 Task: Add the task  Develop a custom inventory management system to the section Agile Achievers in the project AgileAssist and add a Due Date to the respective task as 2023/12/23
Action: Mouse moved to (534, 224)
Screenshot: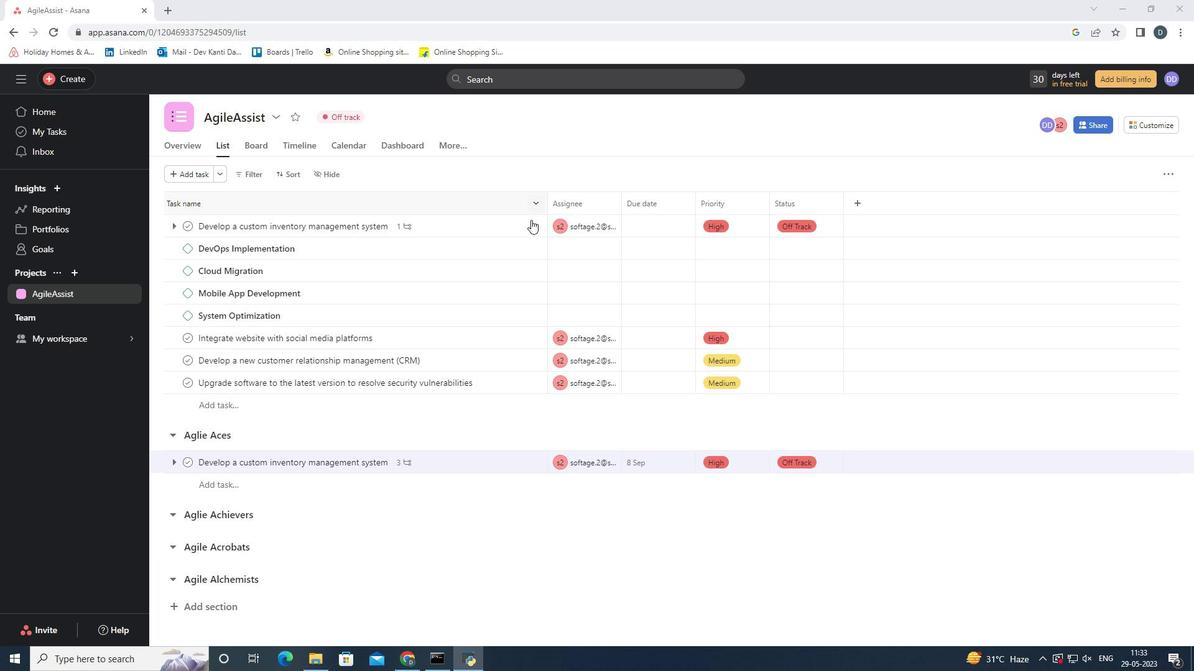 
Action: Mouse pressed left at (534, 224)
Screenshot: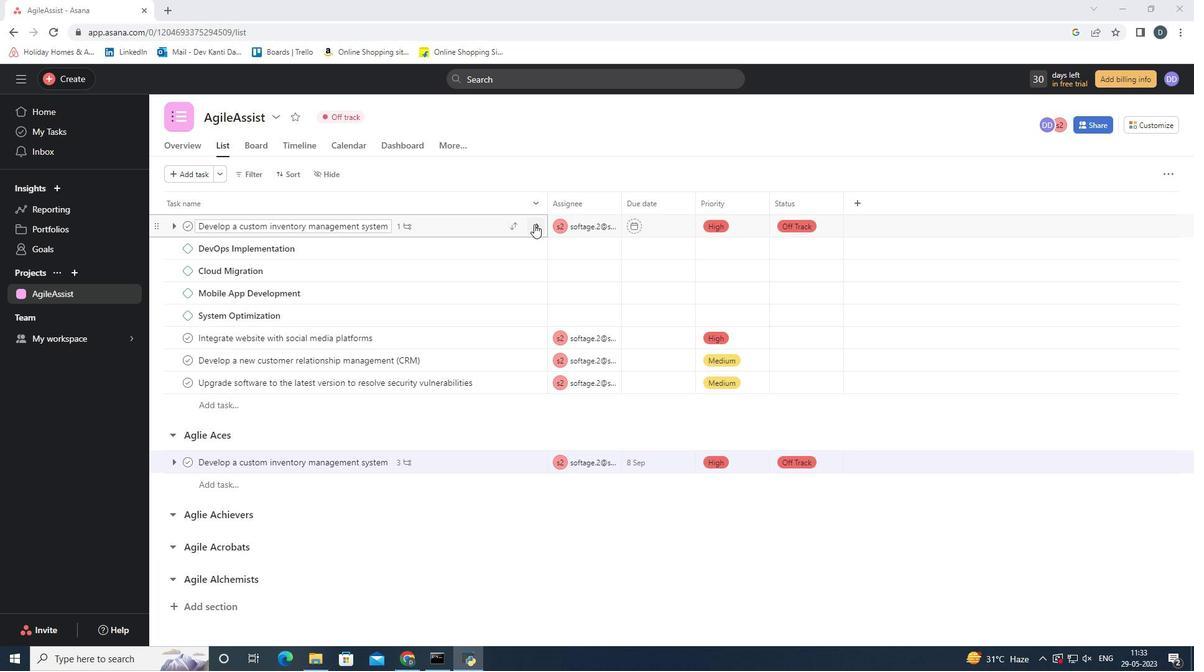 
Action: Mouse moved to (890, 448)
Screenshot: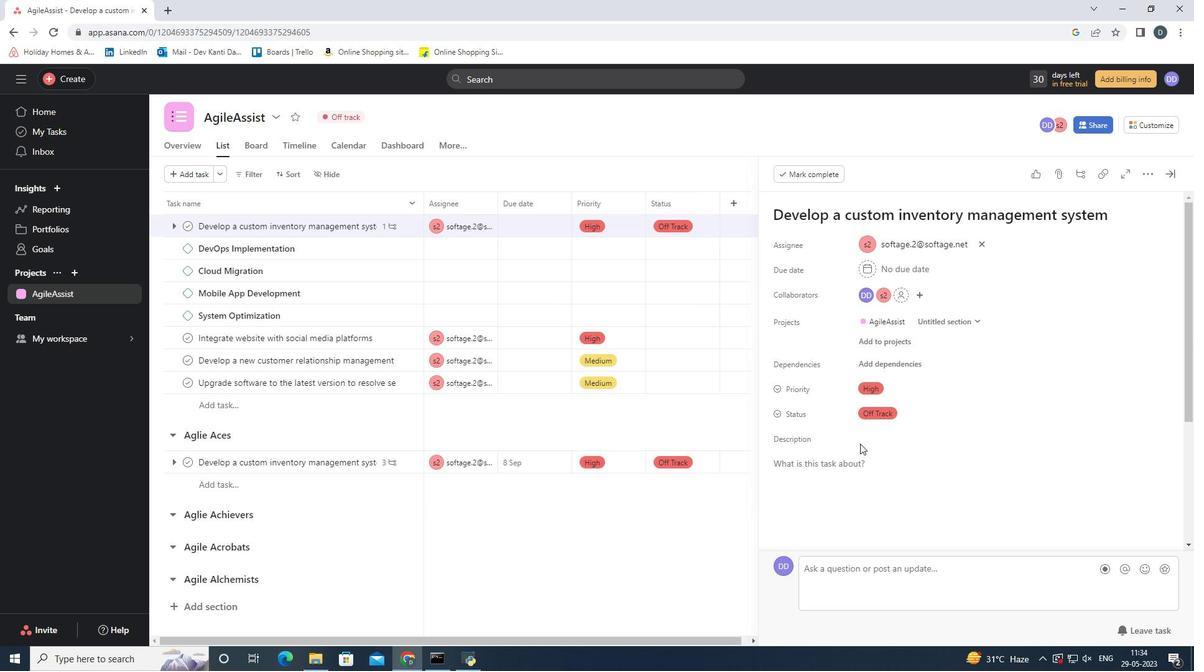 
Action: Mouse scrolled (890, 447) with delta (0, 0)
Screenshot: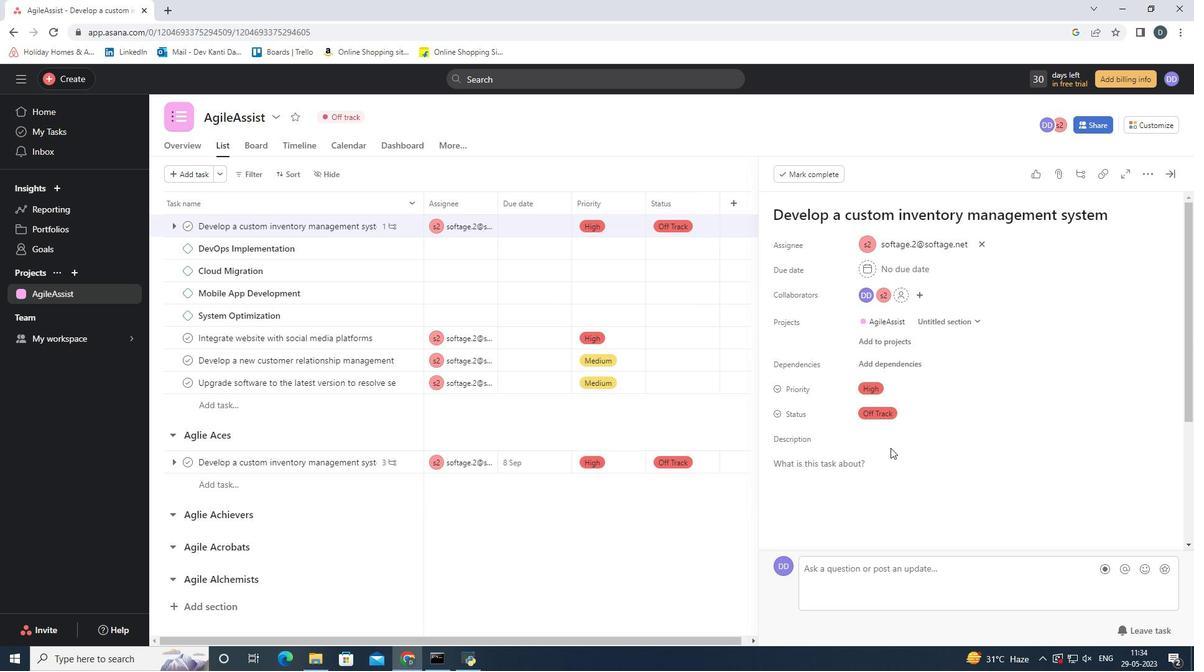 
Action: Mouse scrolled (890, 447) with delta (0, 0)
Screenshot: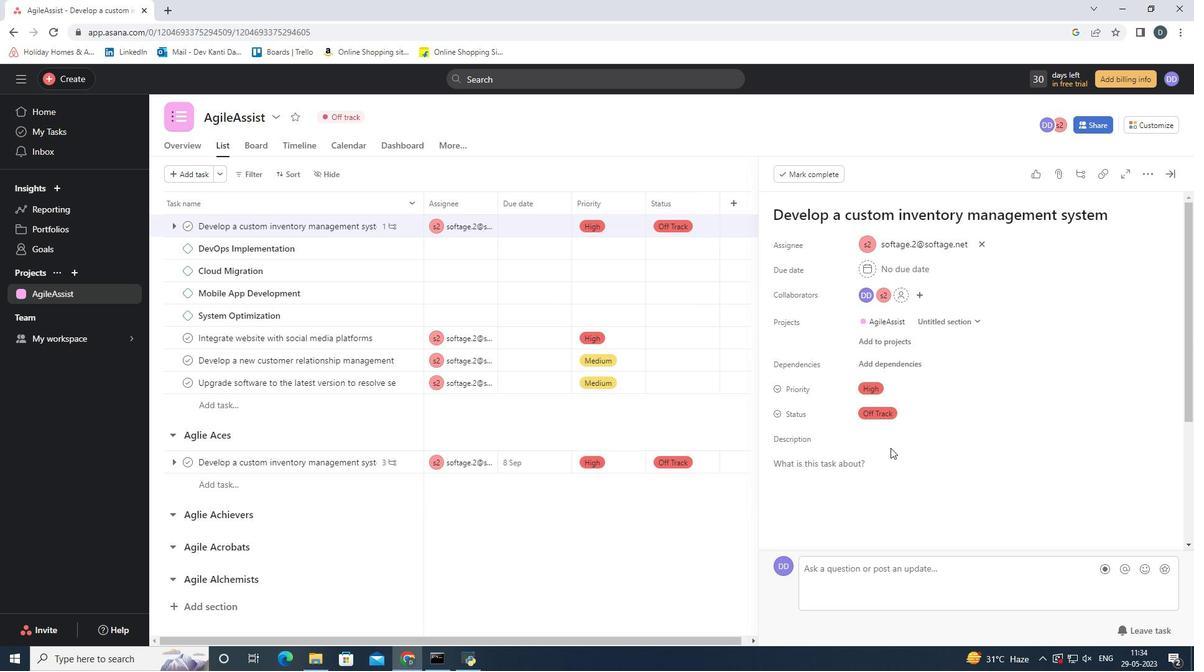 
Action: Mouse scrolled (890, 447) with delta (0, 0)
Screenshot: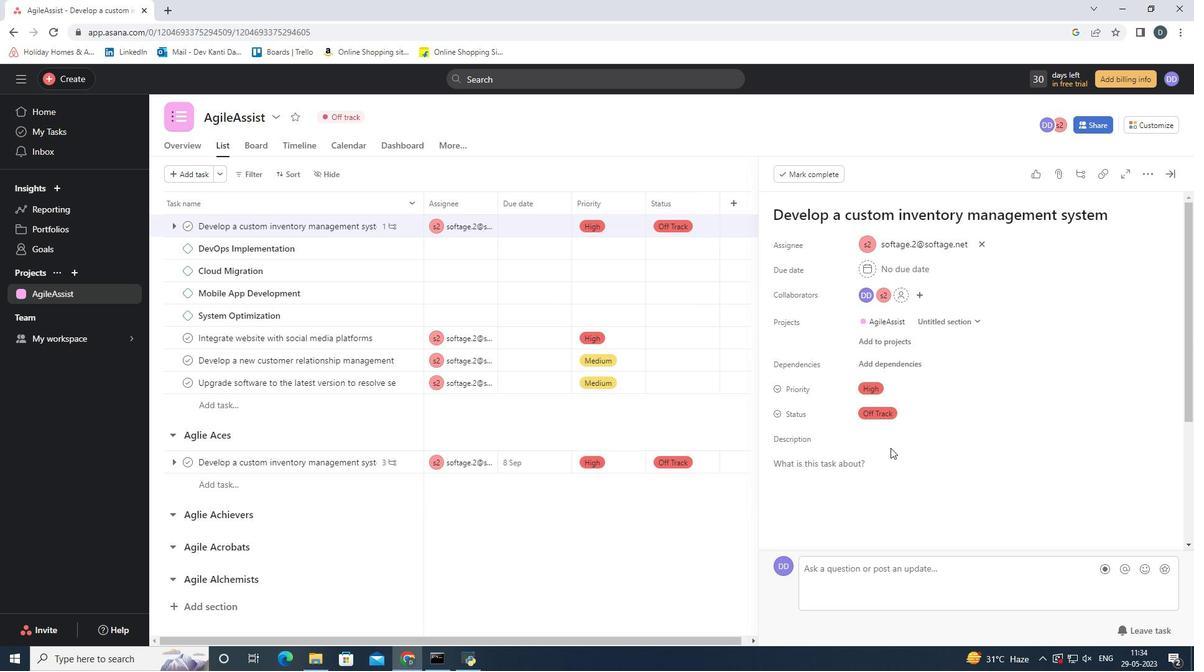 
Action: Mouse scrolled (890, 447) with delta (0, 0)
Screenshot: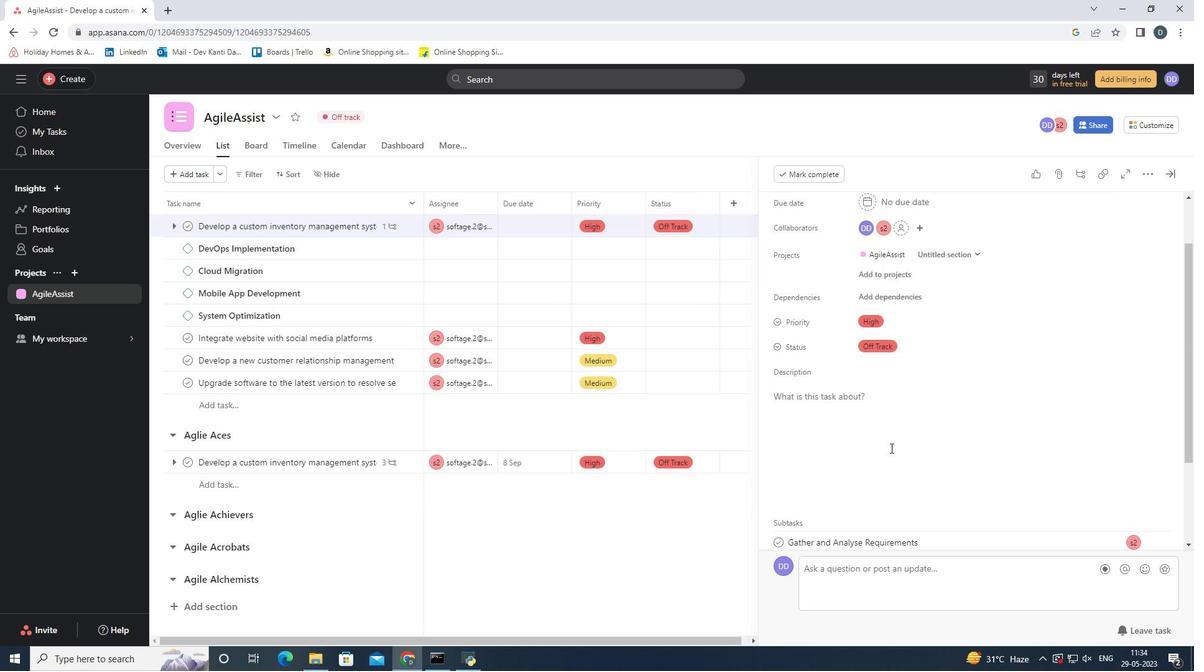 
Action: Mouse scrolled (890, 449) with delta (0, 0)
Screenshot: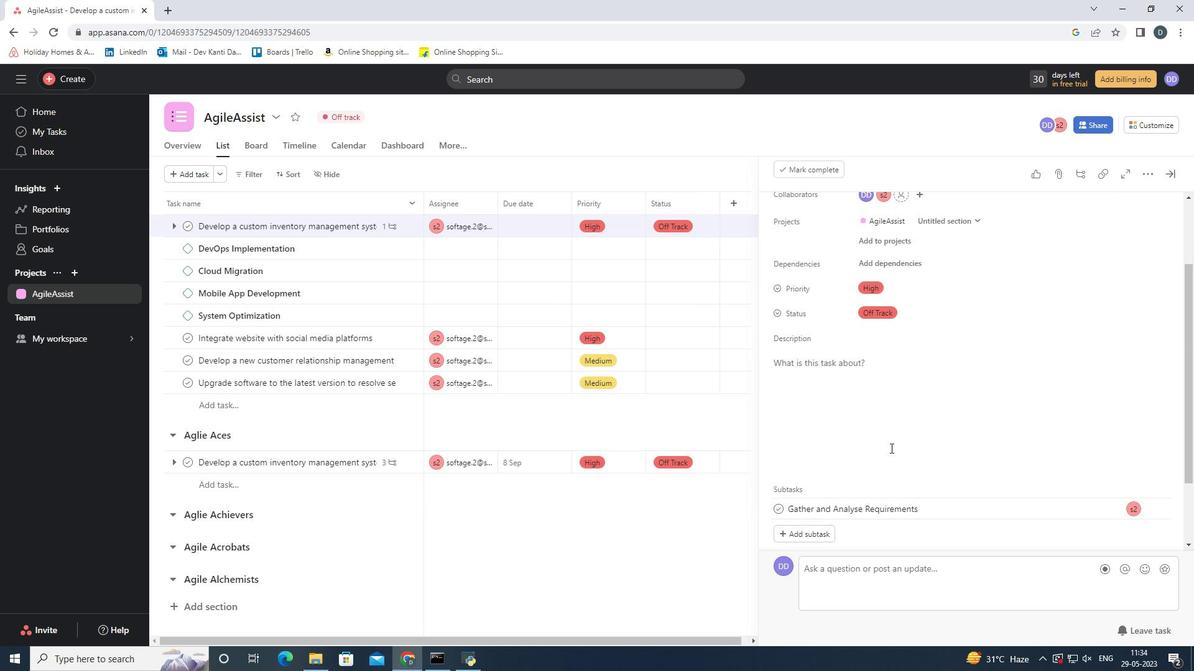
Action: Mouse scrolled (890, 449) with delta (0, 0)
Screenshot: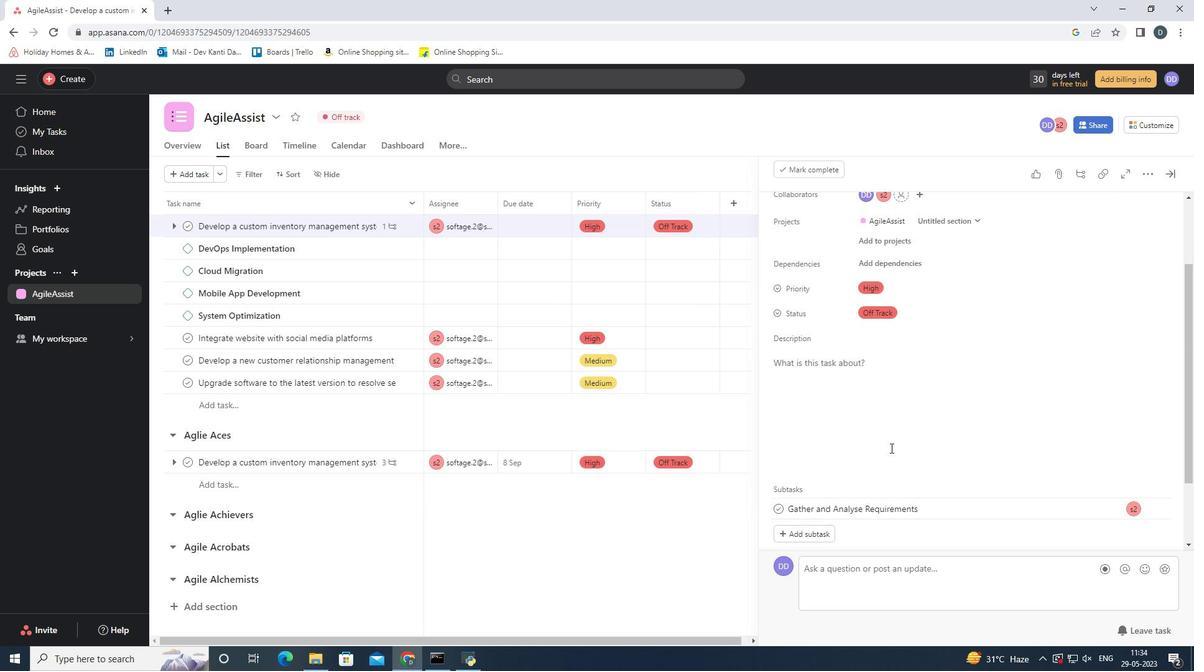 
Action: Mouse scrolled (890, 449) with delta (0, 0)
Screenshot: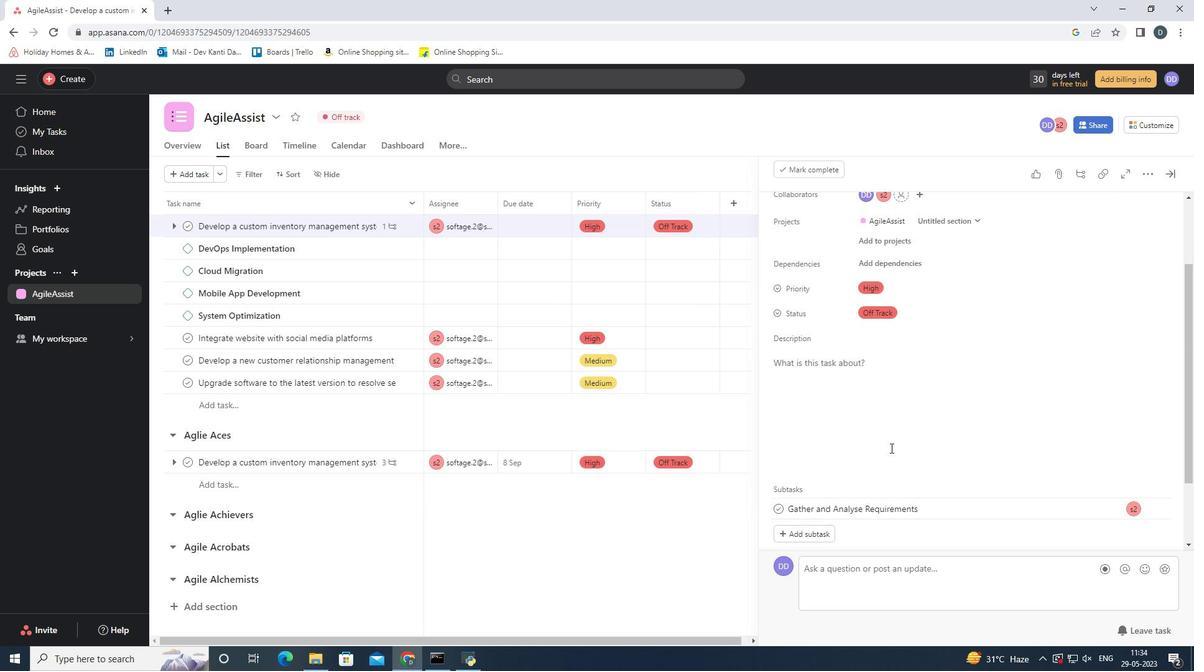 
Action: Mouse scrolled (890, 449) with delta (0, 0)
Screenshot: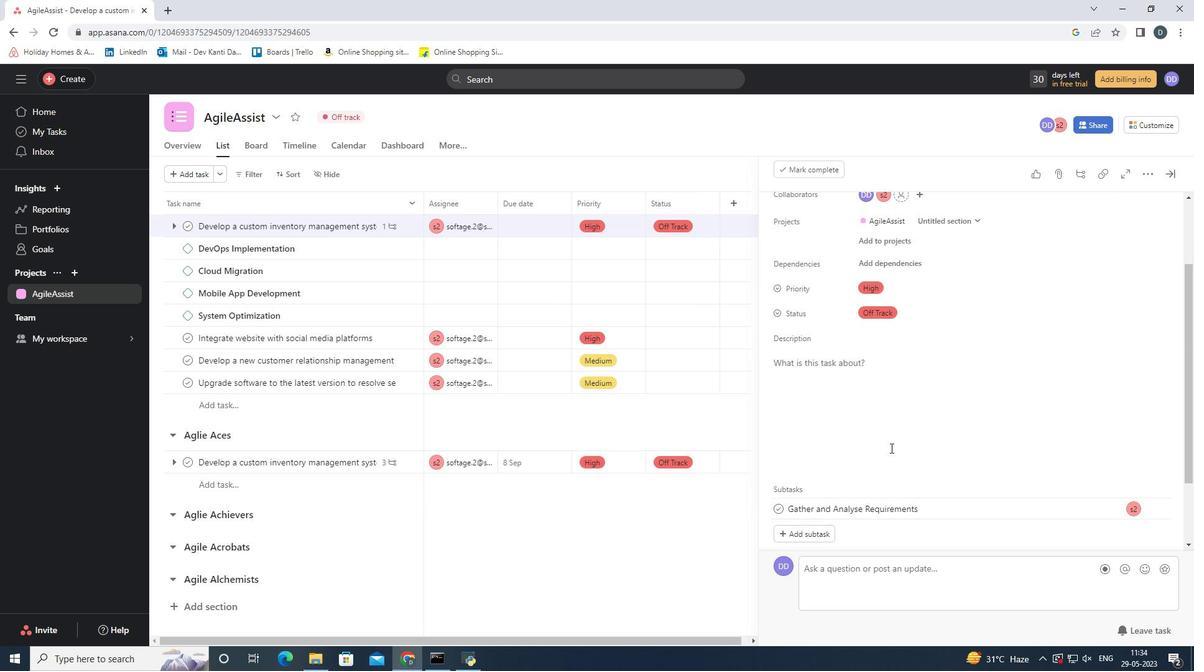 
Action: Mouse scrolled (890, 449) with delta (0, 0)
Screenshot: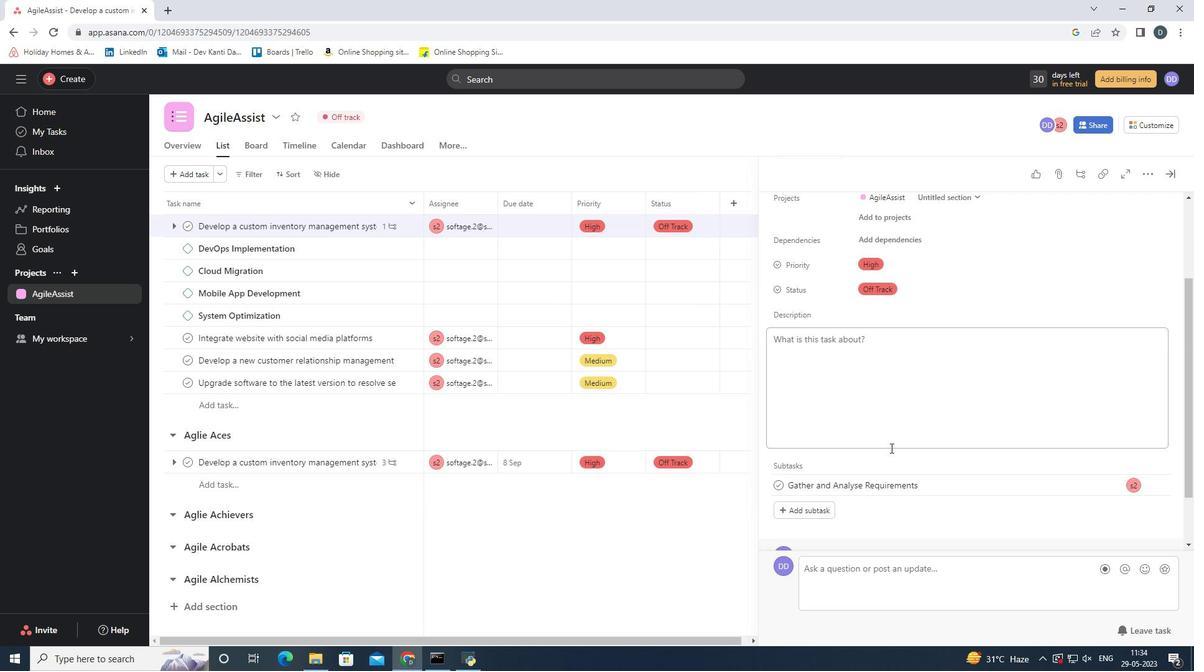 
Action: Mouse scrolled (890, 447) with delta (0, 0)
Screenshot: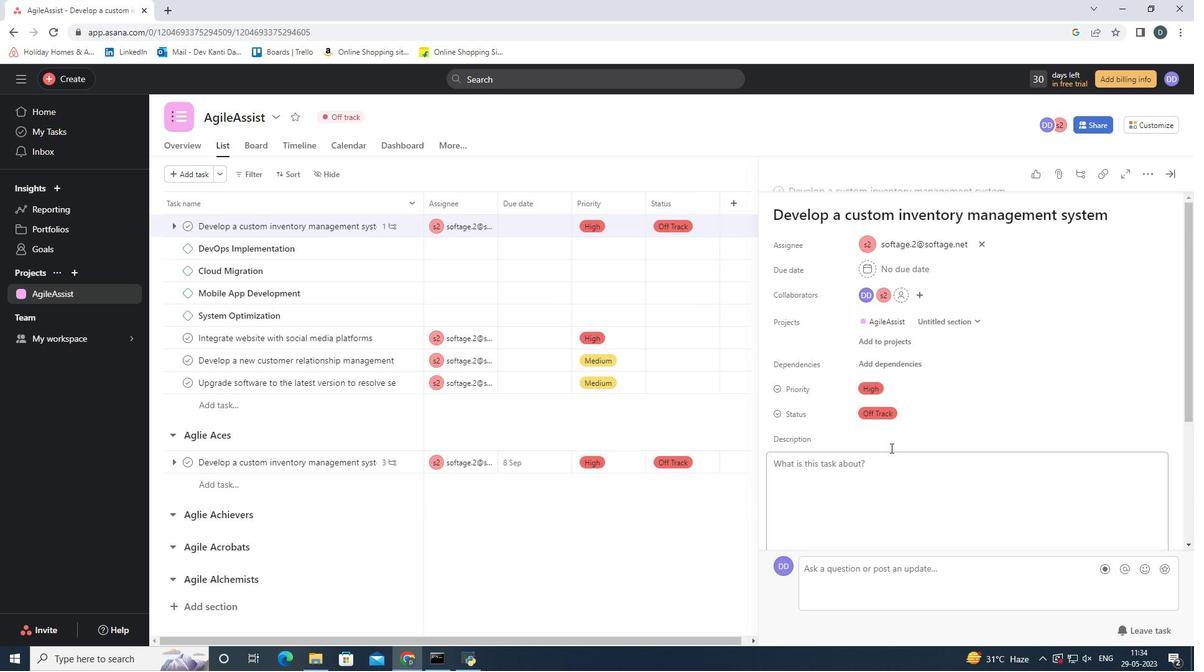 
Action: Mouse scrolled (890, 447) with delta (0, 0)
Screenshot: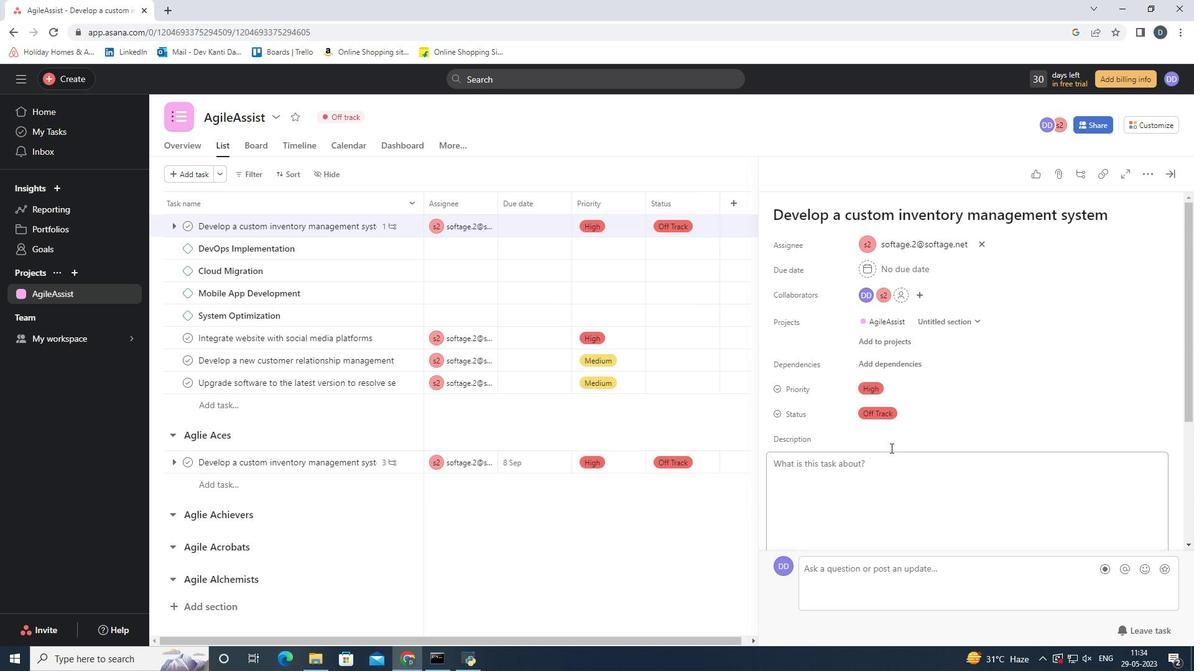 
Action: Mouse scrolled (890, 447) with delta (0, 0)
Screenshot: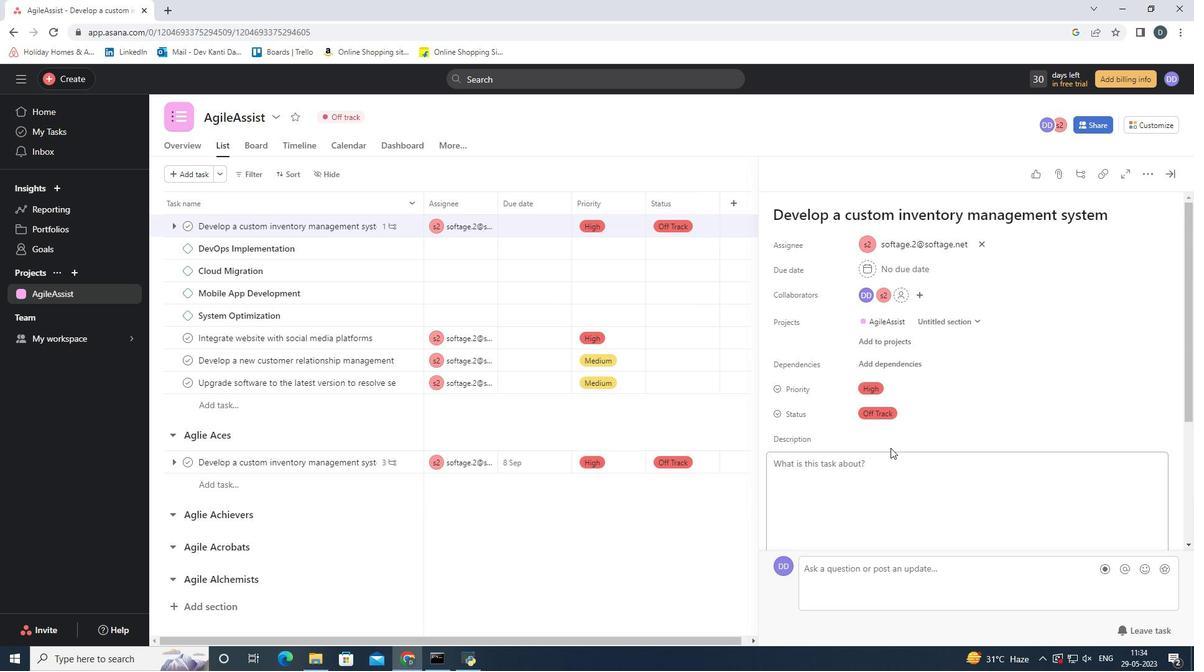 
Action: Mouse scrolled (890, 447) with delta (0, 0)
Screenshot: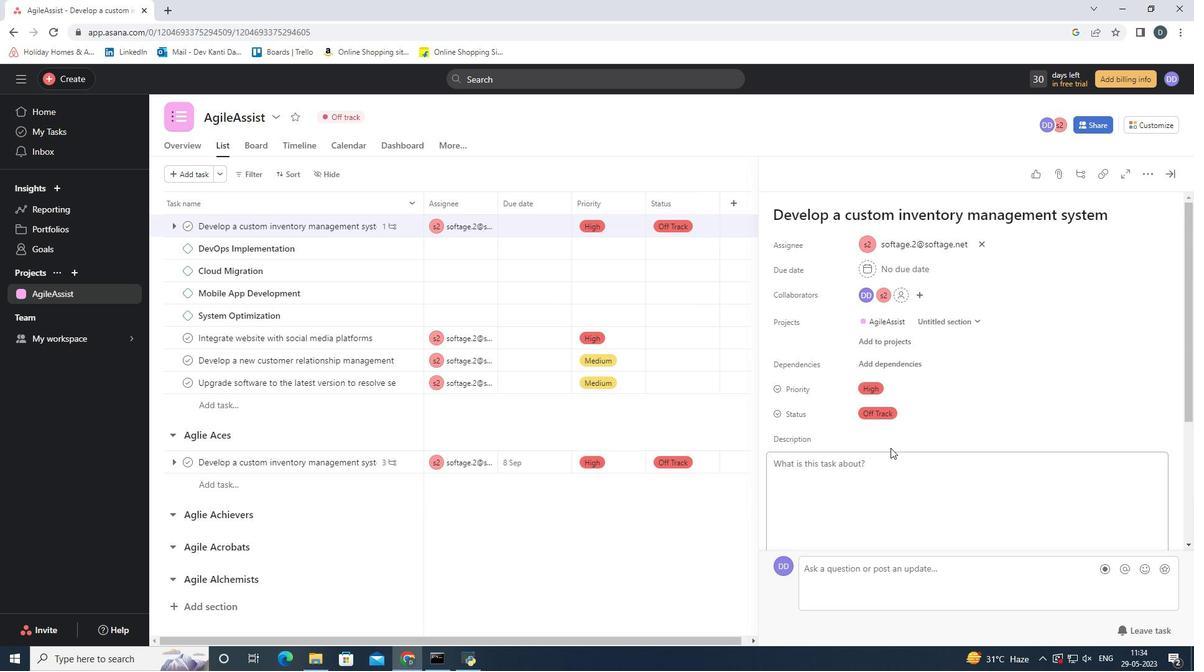 
Action: Mouse scrolled (890, 447) with delta (0, 0)
Screenshot: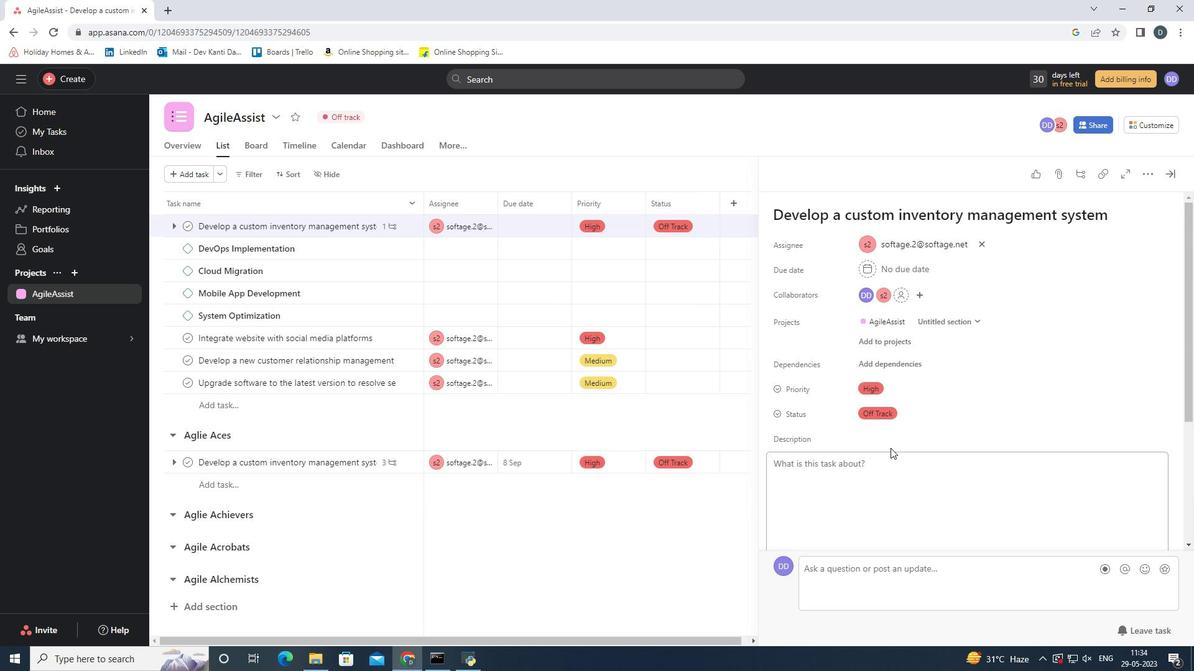 
Action: Mouse scrolled (890, 449) with delta (0, 0)
Screenshot: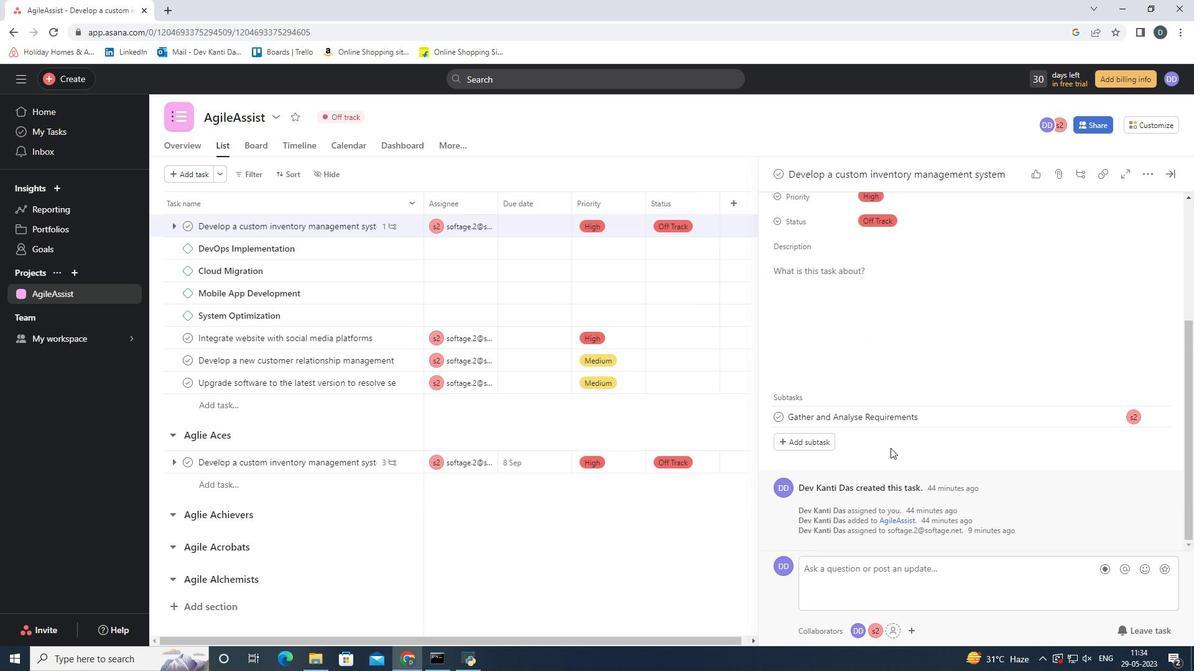 
Action: Mouse scrolled (890, 449) with delta (0, 0)
Screenshot: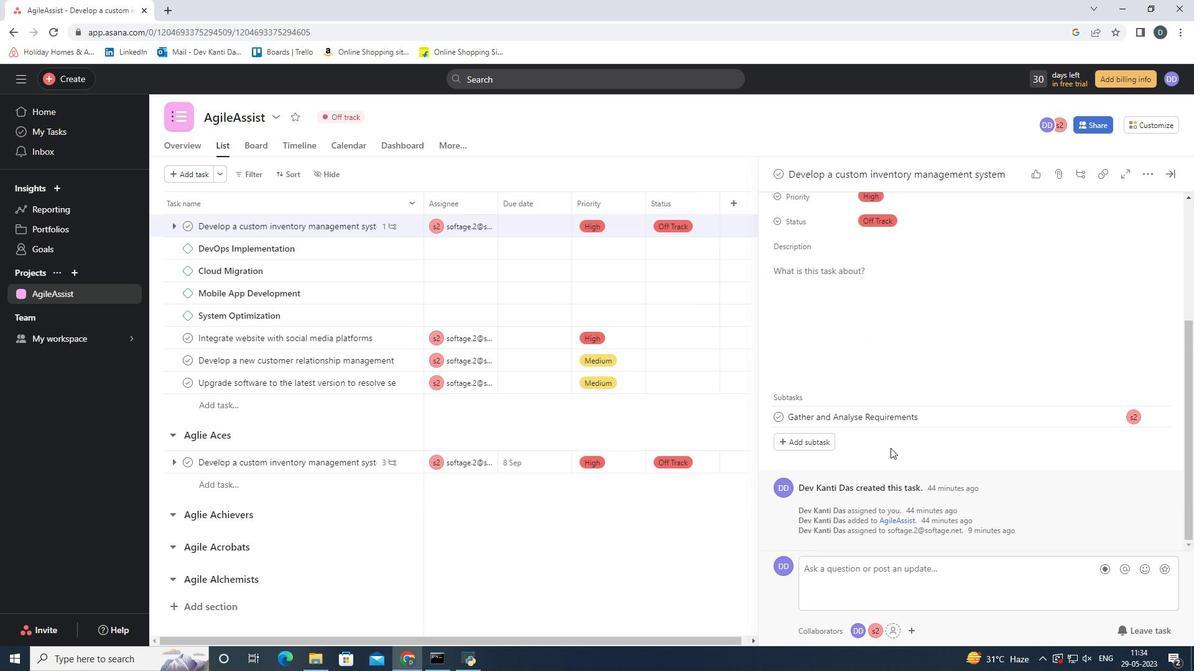 
Action: Mouse scrolled (890, 449) with delta (0, 0)
Screenshot: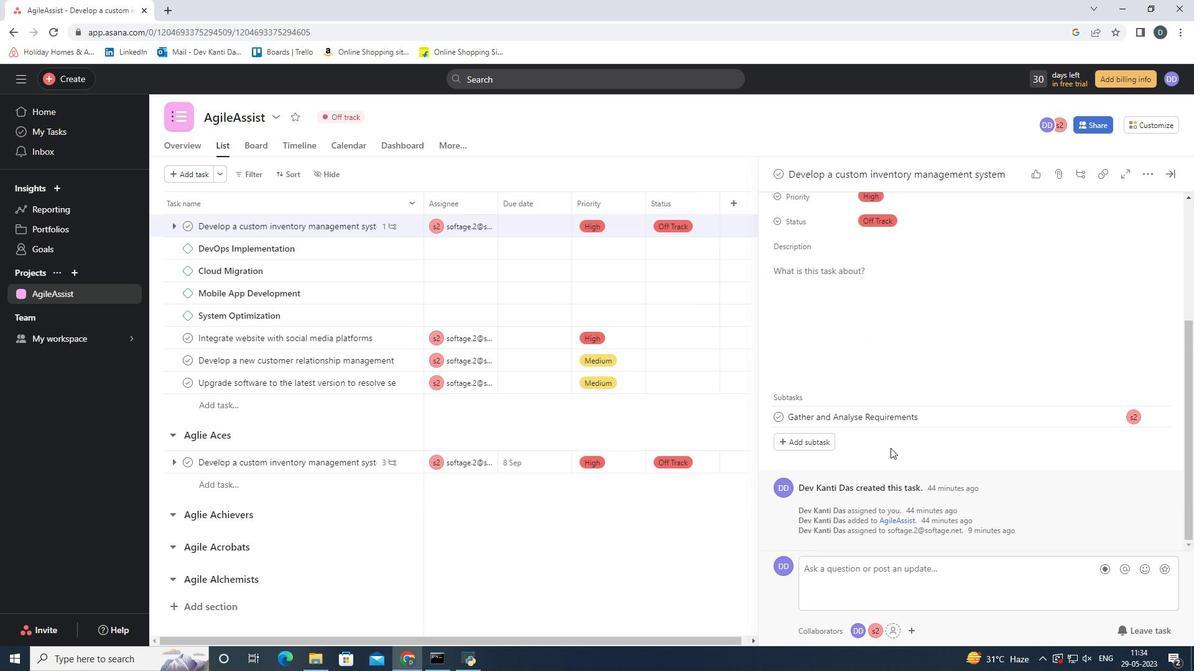 
Action: Mouse scrolled (890, 449) with delta (0, 0)
Screenshot: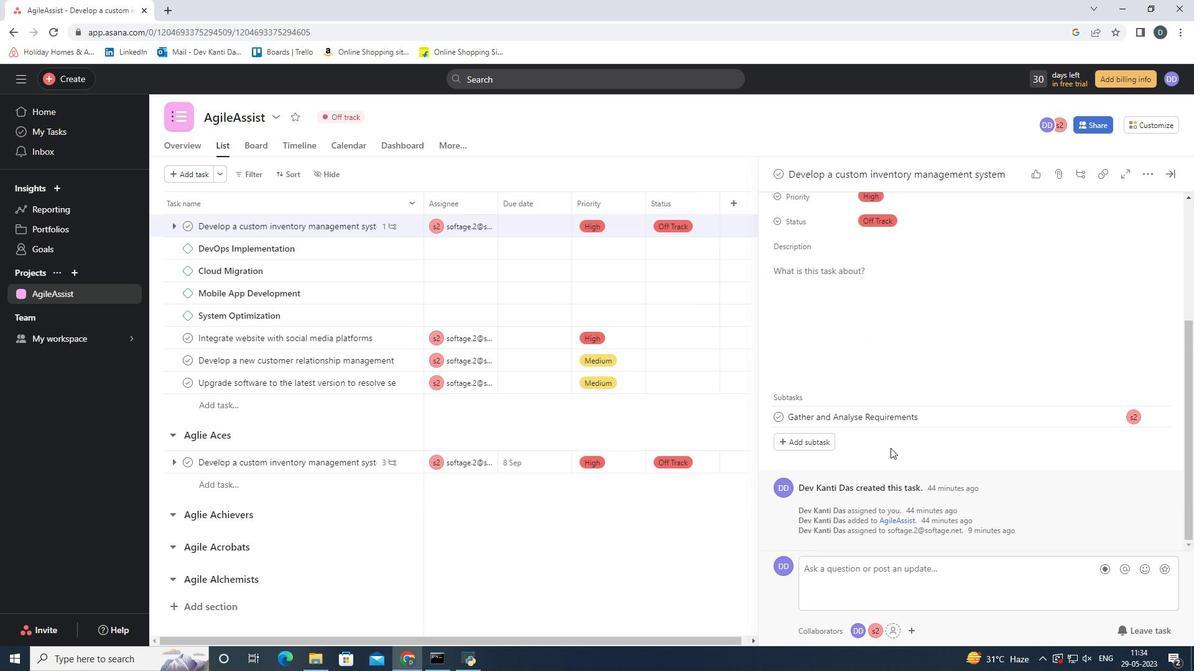 
Action: Mouse scrolled (890, 449) with delta (0, 0)
Screenshot: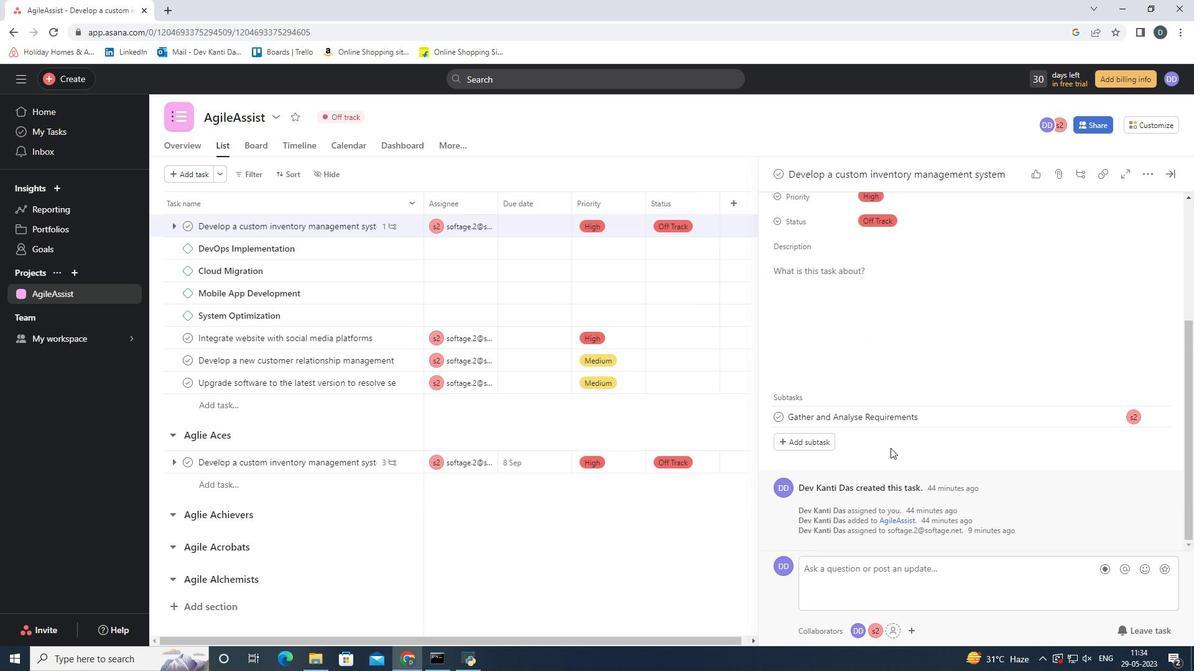 
Action: Mouse scrolled (890, 449) with delta (0, 0)
Screenshot: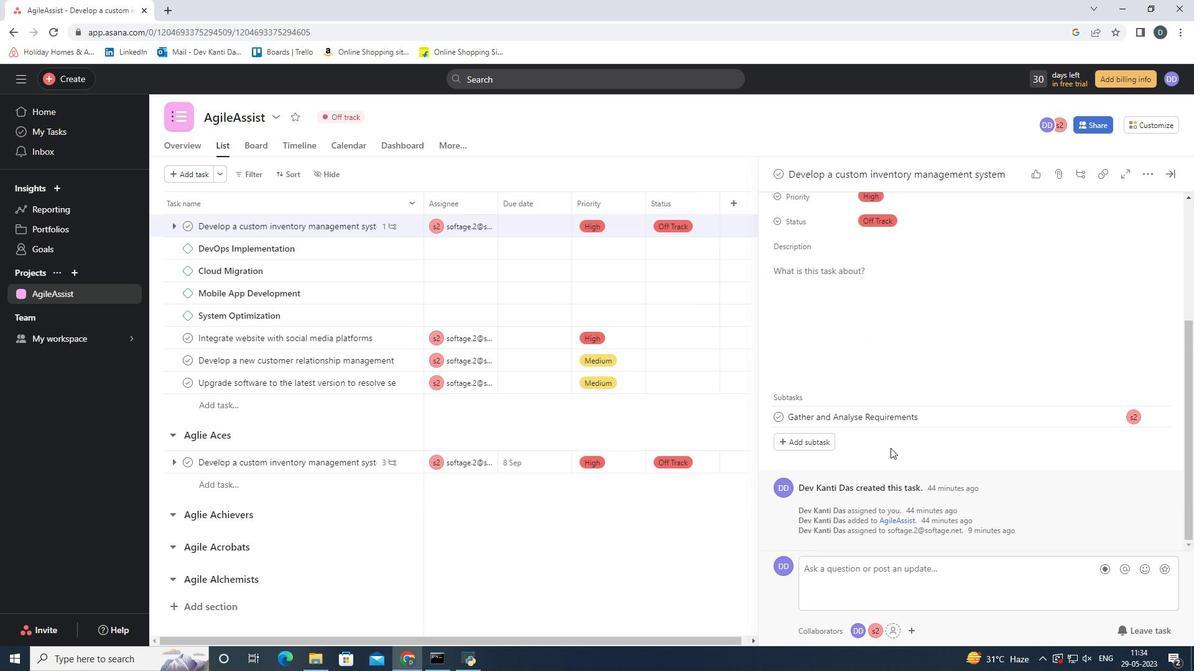 
Action: Mouse scrolled (890, 449) with delta (0, 0)
Screenshot: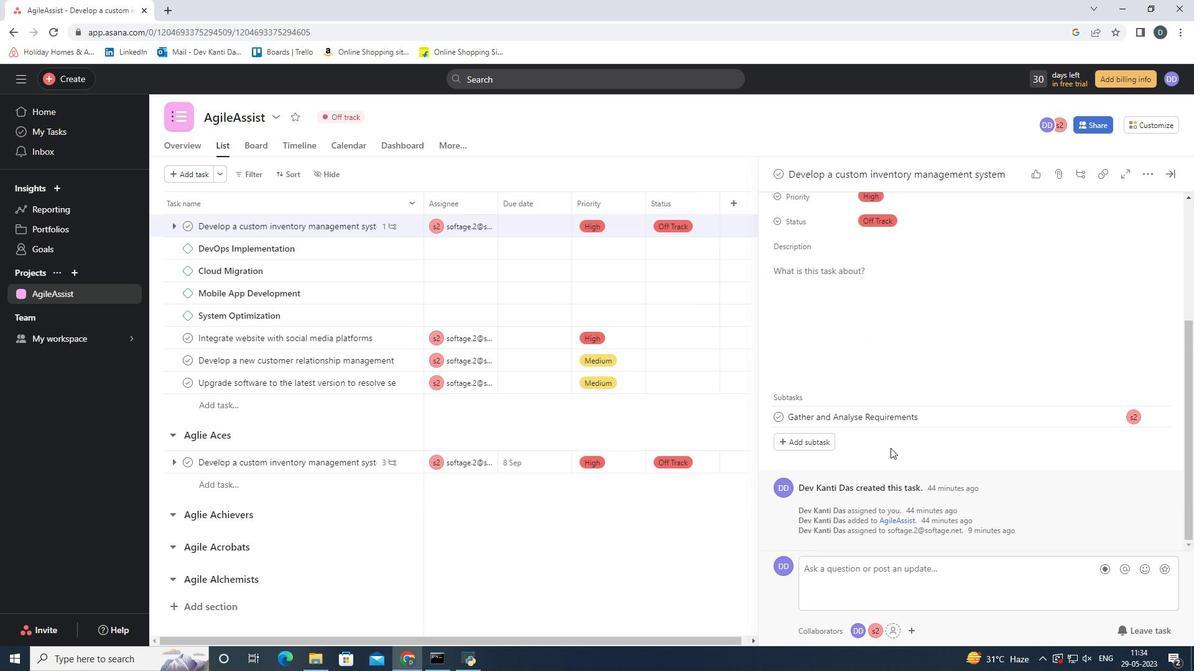 
Action: Mouse moved to (897, 343)
Screenshot: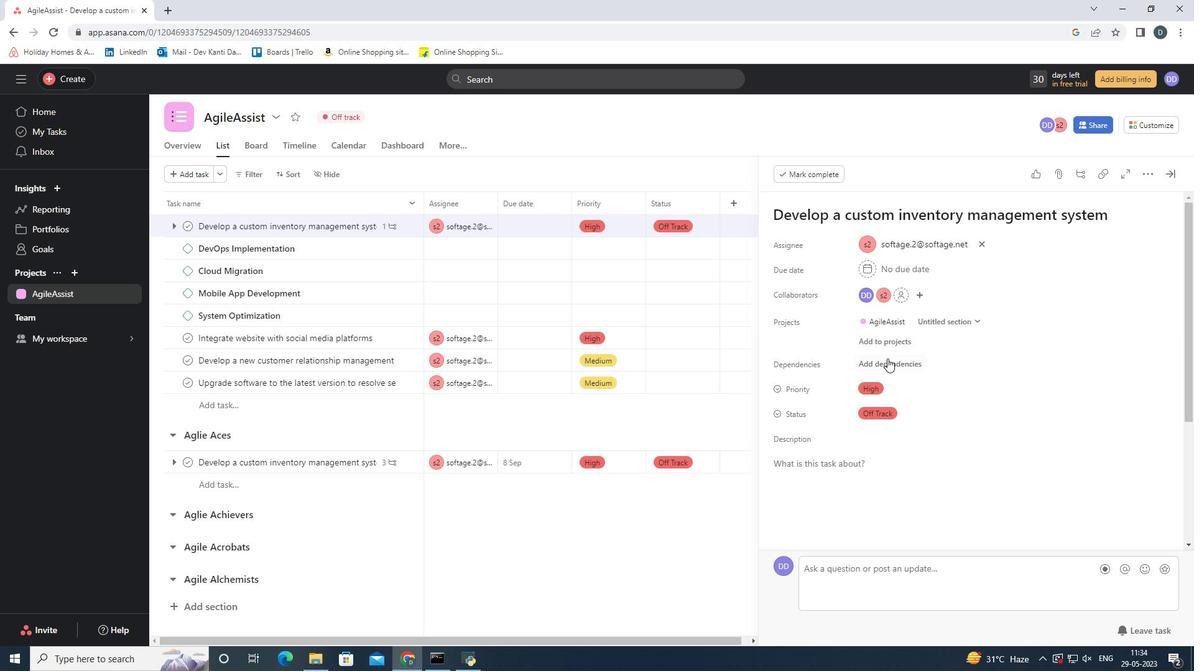 
Action: Mouse pressed left at (897, 343)
Screenshot: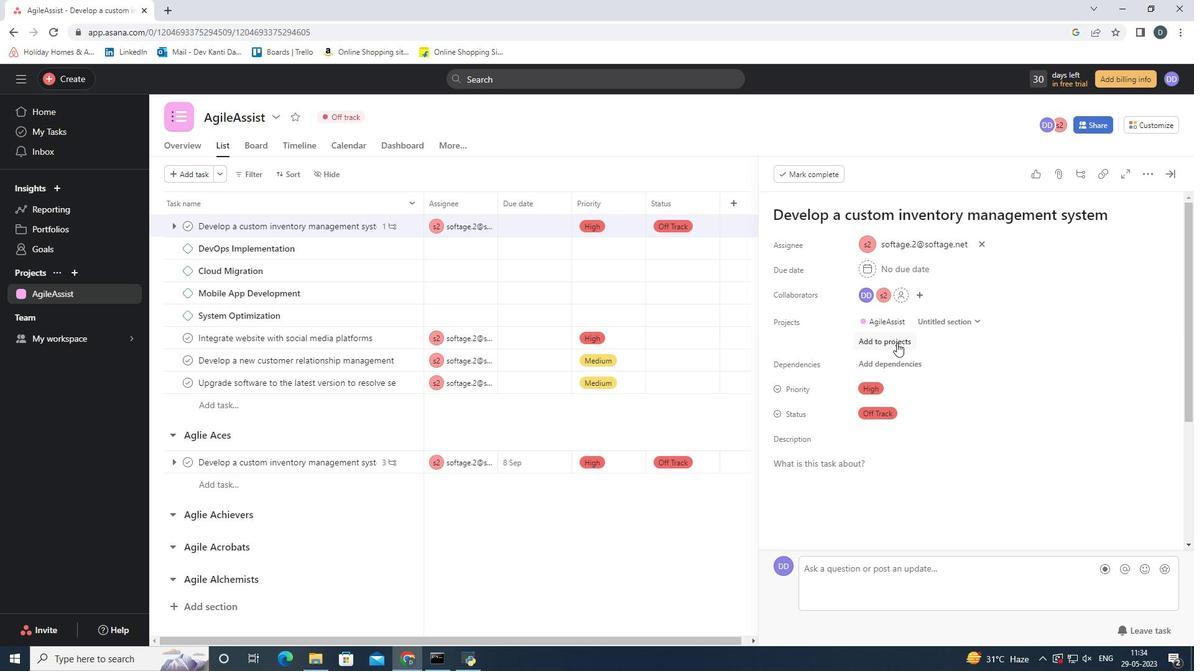 
Action: Mouse moved to (1063, 303)
Screenshot: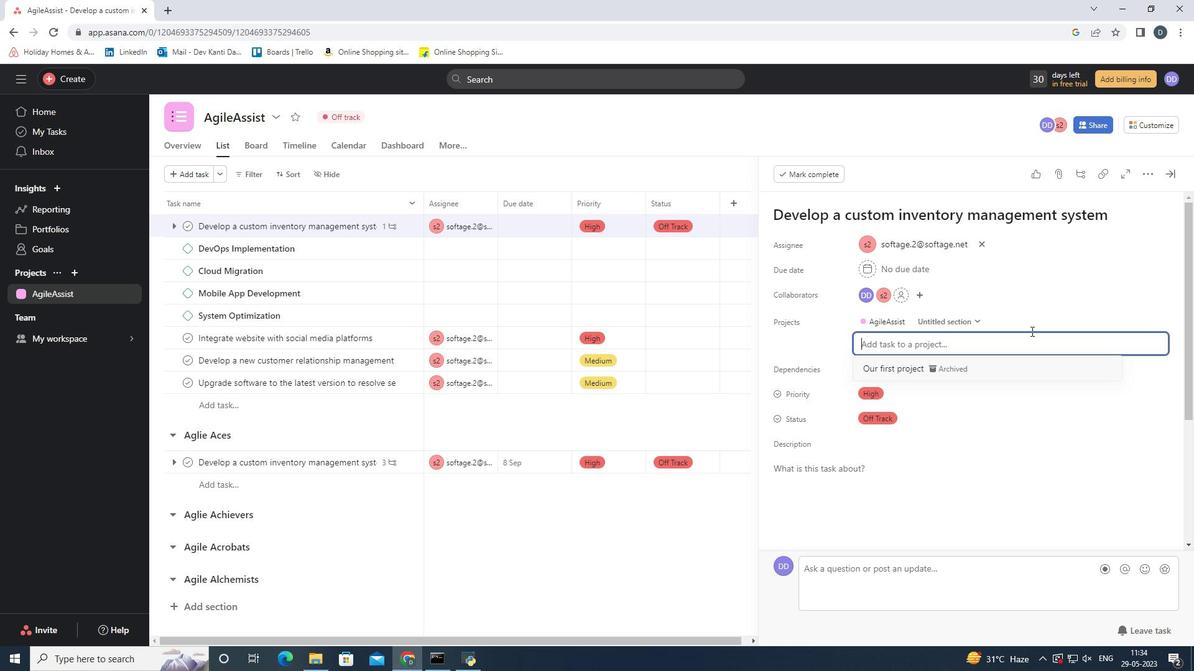 
Action: Mouse pressed left at (1063, 303)
Screenshot: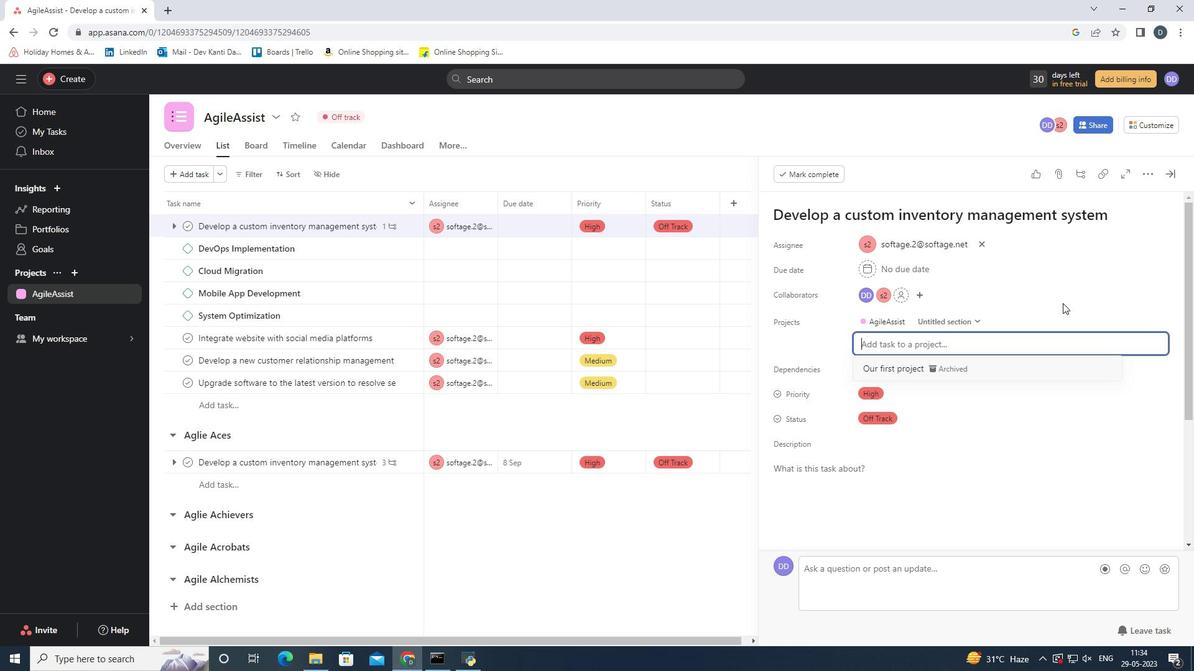 
Action: Mouse moved to (962, 325)
Screenshot: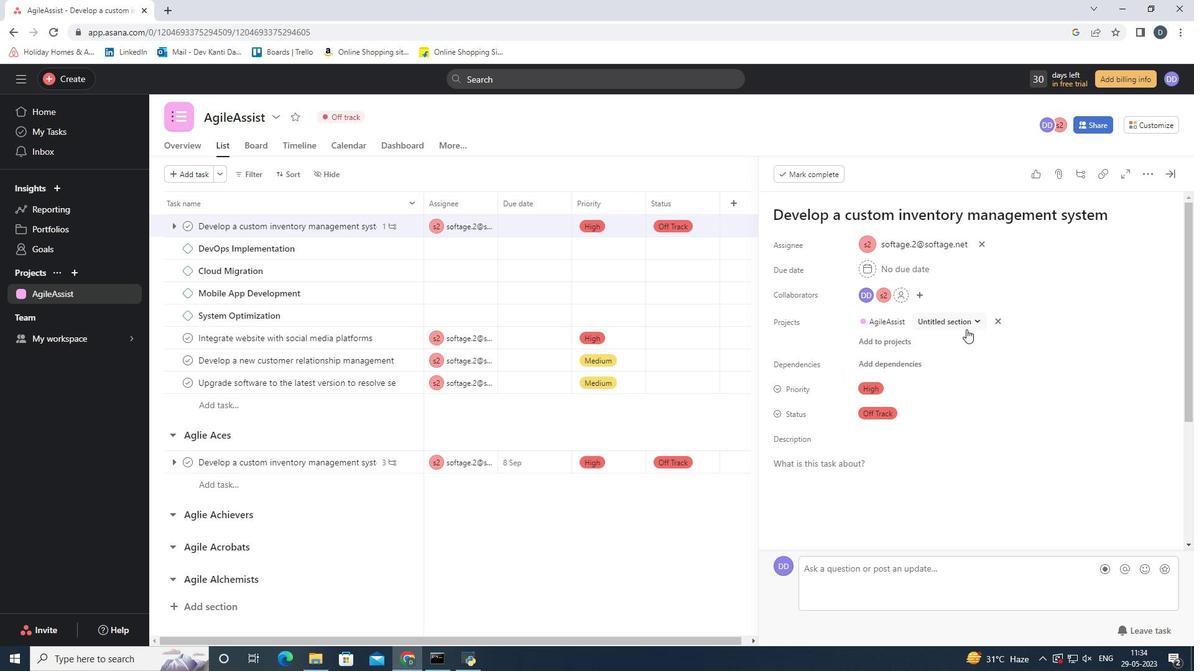 
Action: Mouse pressed left at (962, 325)
Screenshot: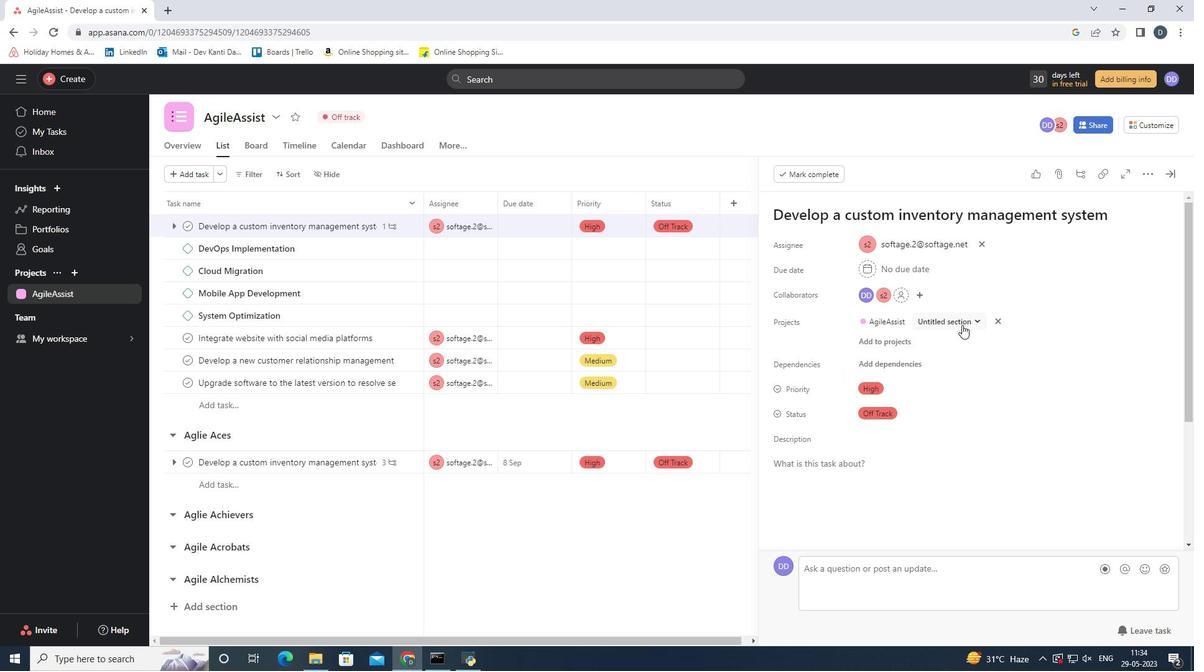 
Action: Mouse moved to (952, 393)
Screenshot: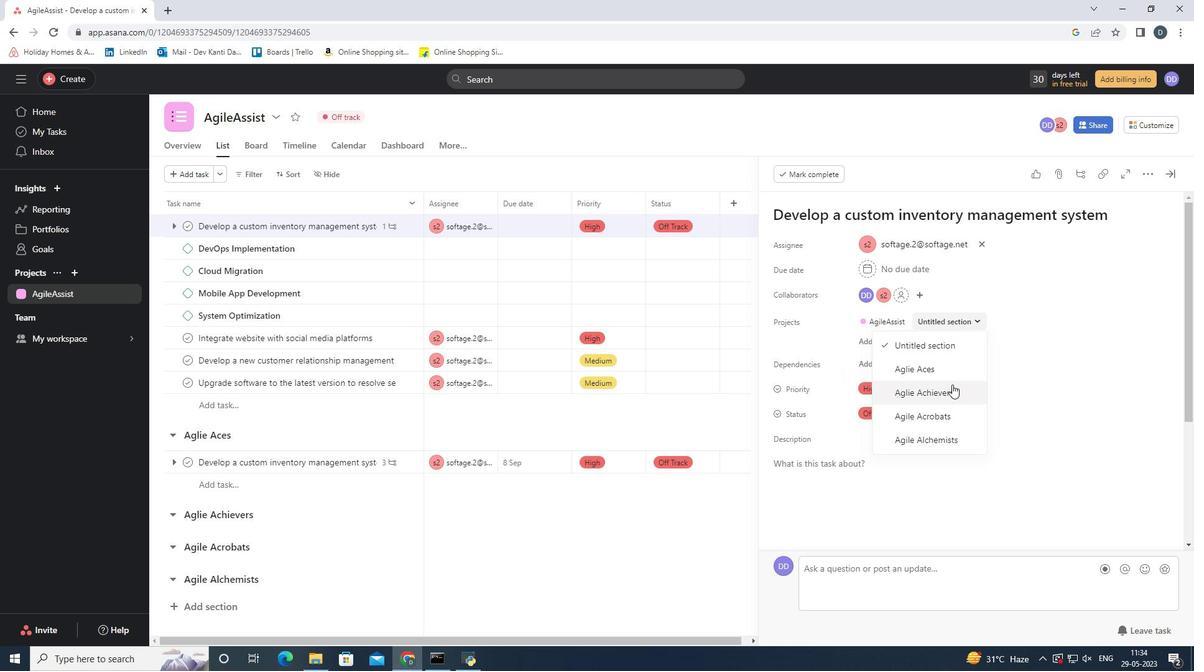 
Action: Mouse pressed left at (952, 393)
Screenshot: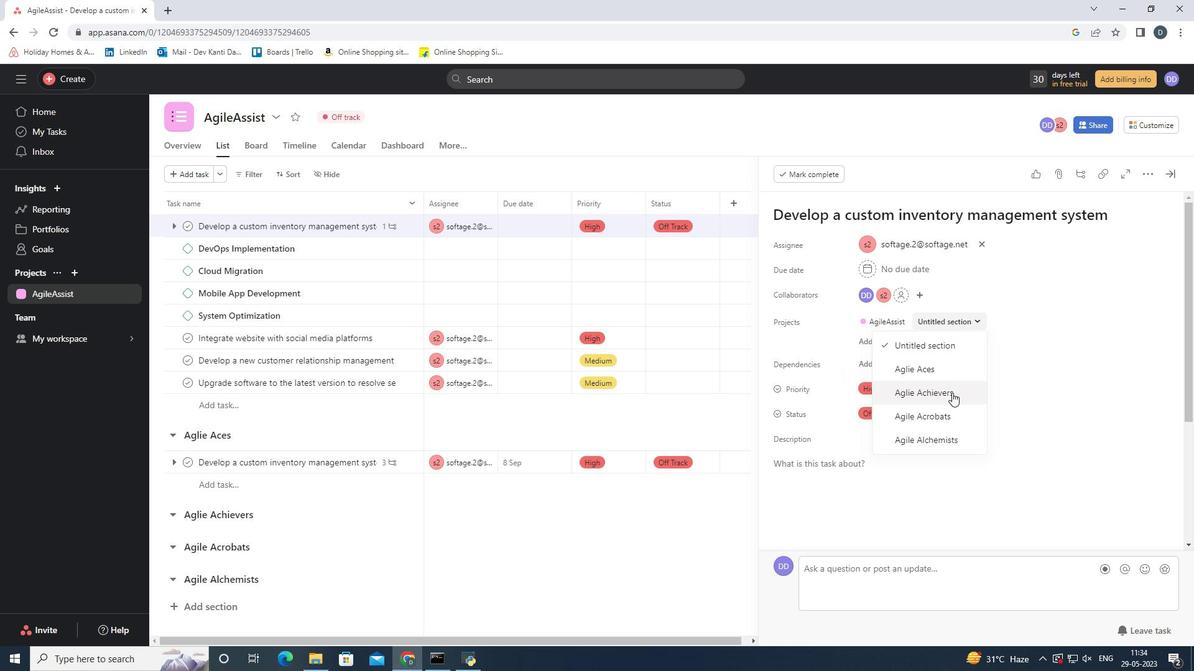 
Action: Mouse moved to (1168, 171)
Screenshot: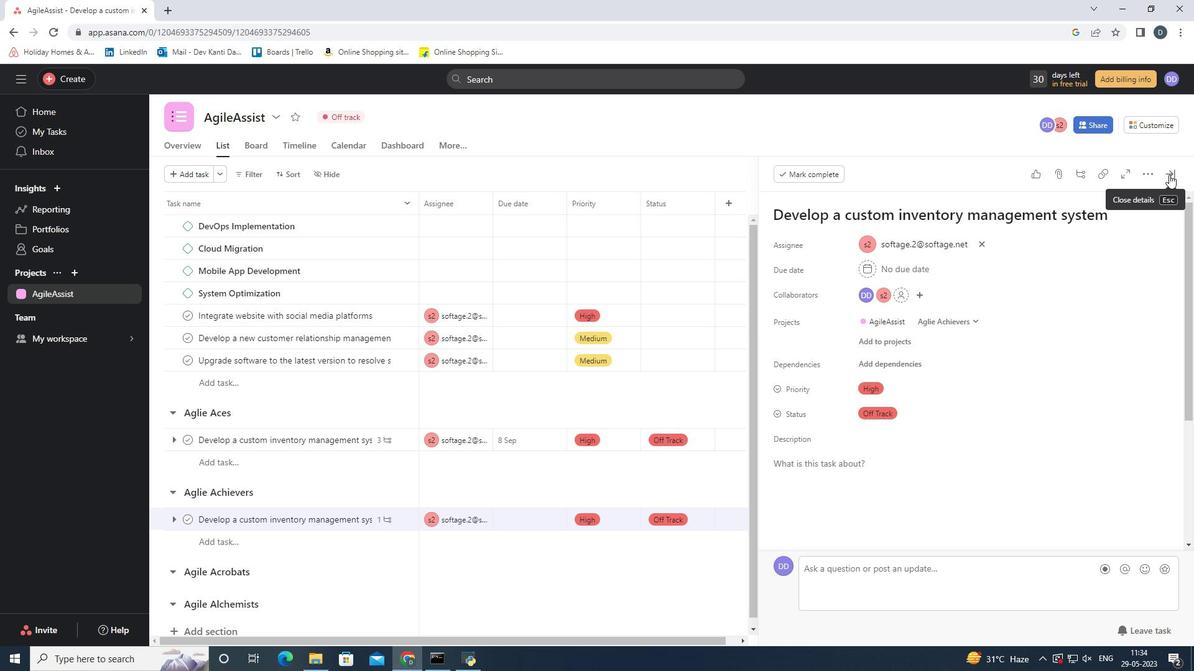 
Action: Mouse pressed left at (1168, 171)
Screenshot: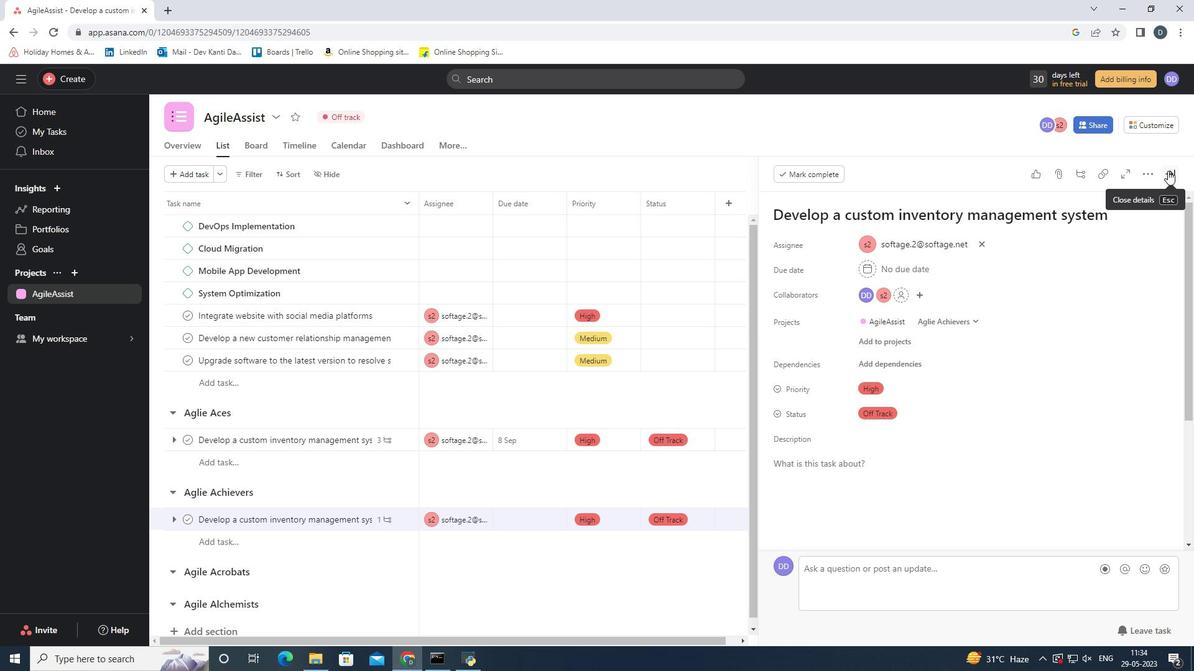 
Action: Mouse moved to (671, 515)
Screenshot: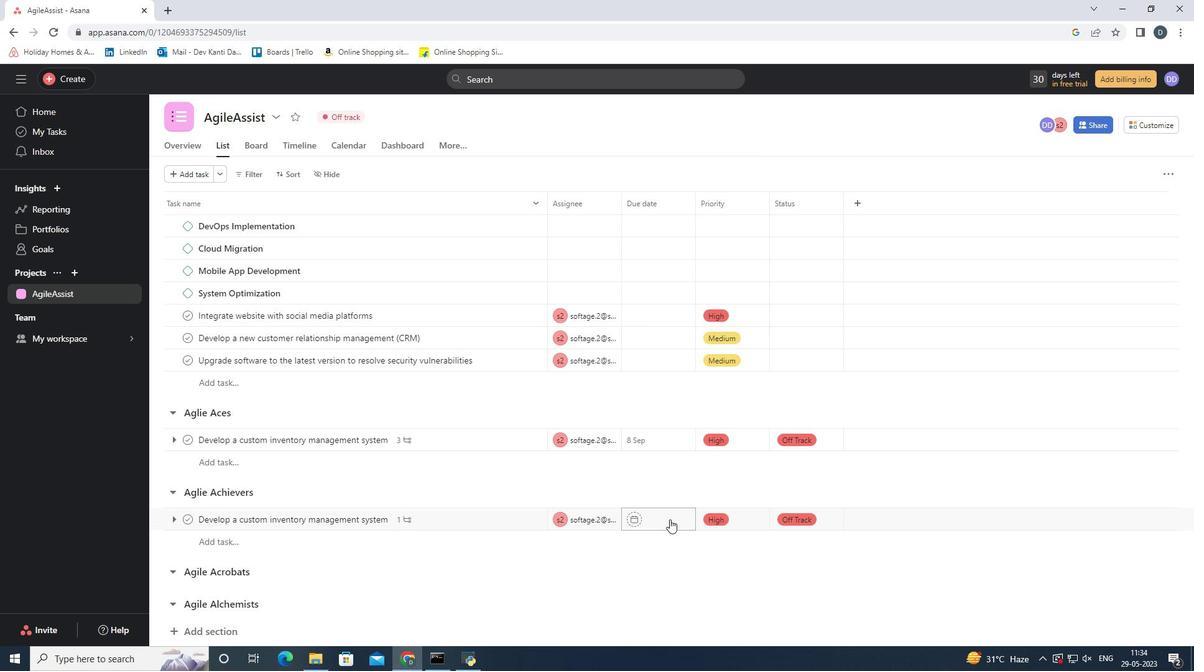 
Action: Mouse pressed left at (671, 515)
Screenshot: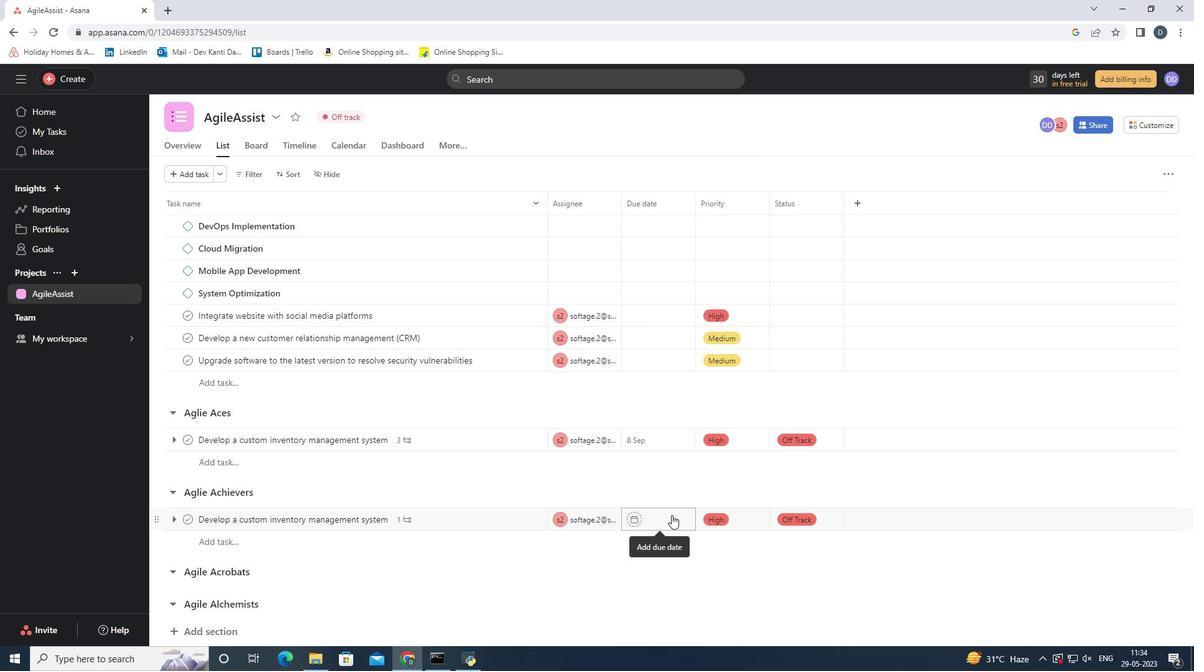 
Action: Mouse moved to (781, 296)
Screenshot: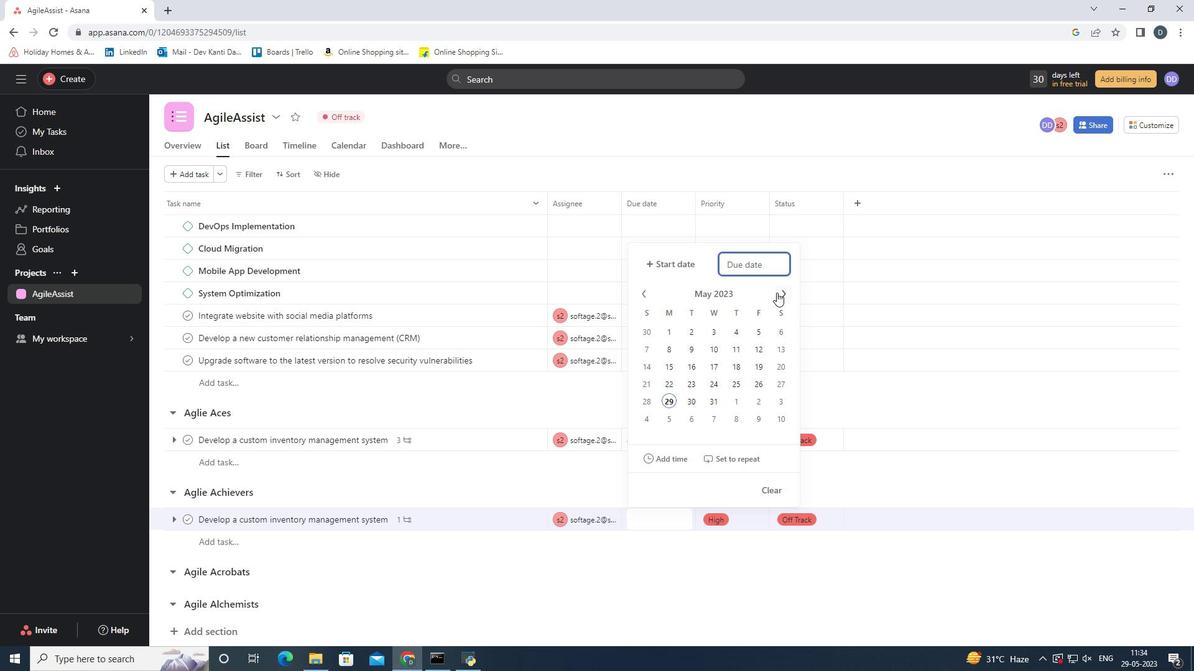 
Action: Mouse pressed left at (781, 296)
Screenshot: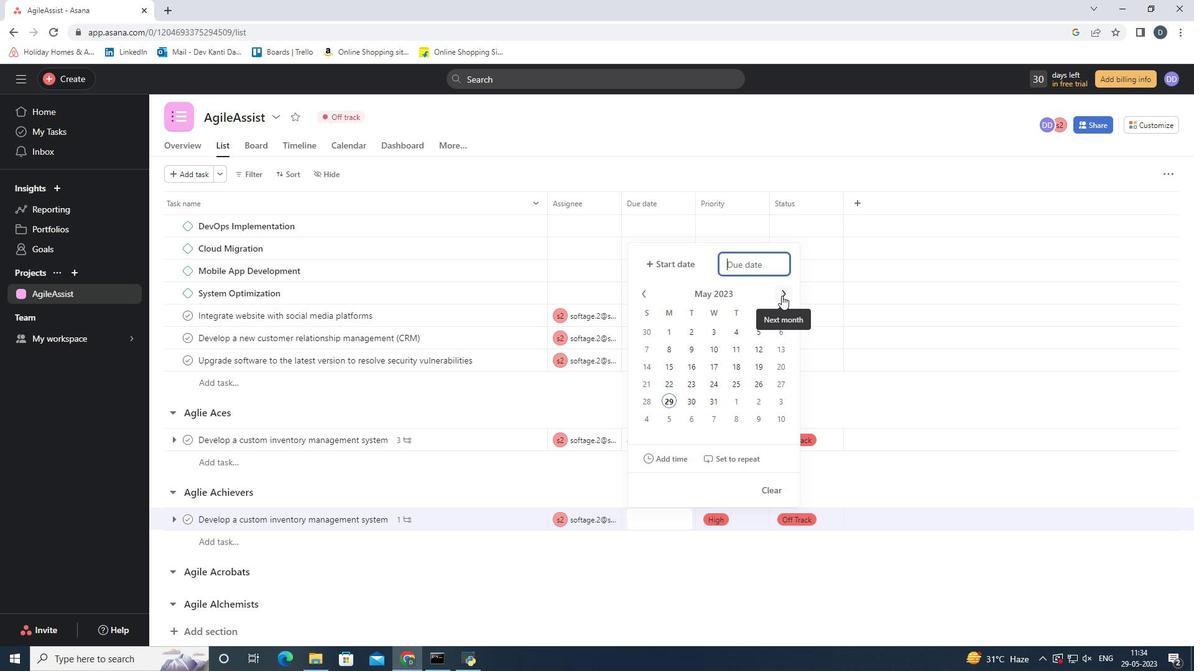 
Action: Mouse pressed left at (781, 296)
Screenshot: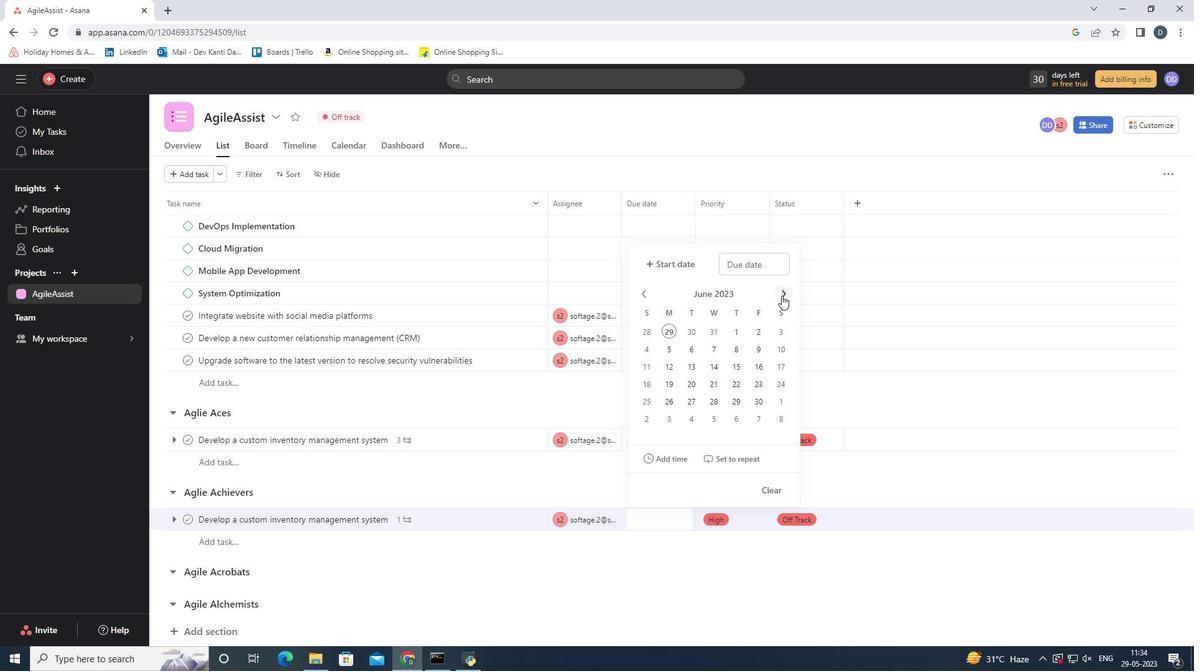 
Action: Mouse pressed left at (781, 296)
Screenshot: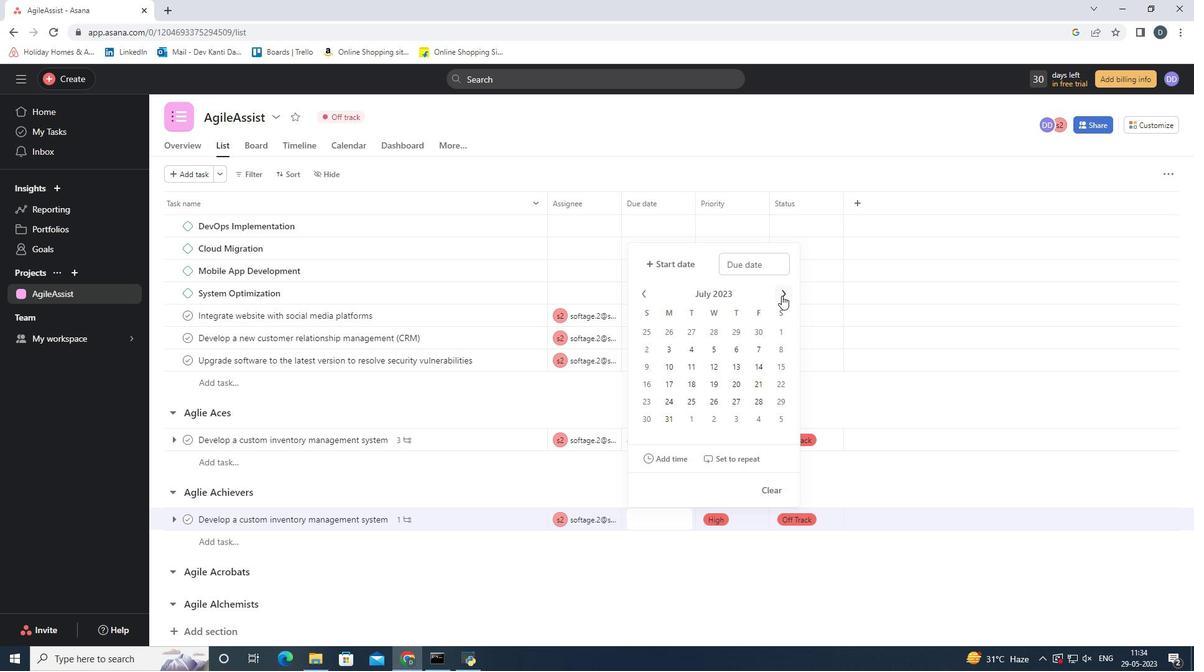 
Action: Mouse pressed left at (781, 296)
Screenshot: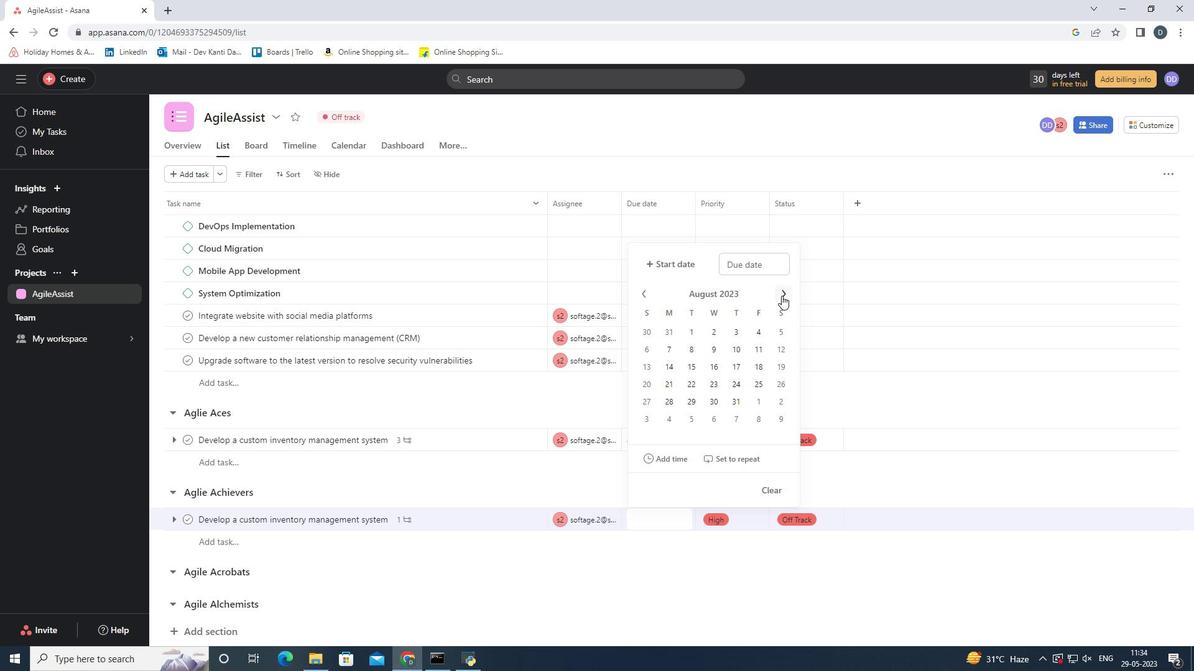 
Action: Mouse pressed left at (781, 296)
Screenshot: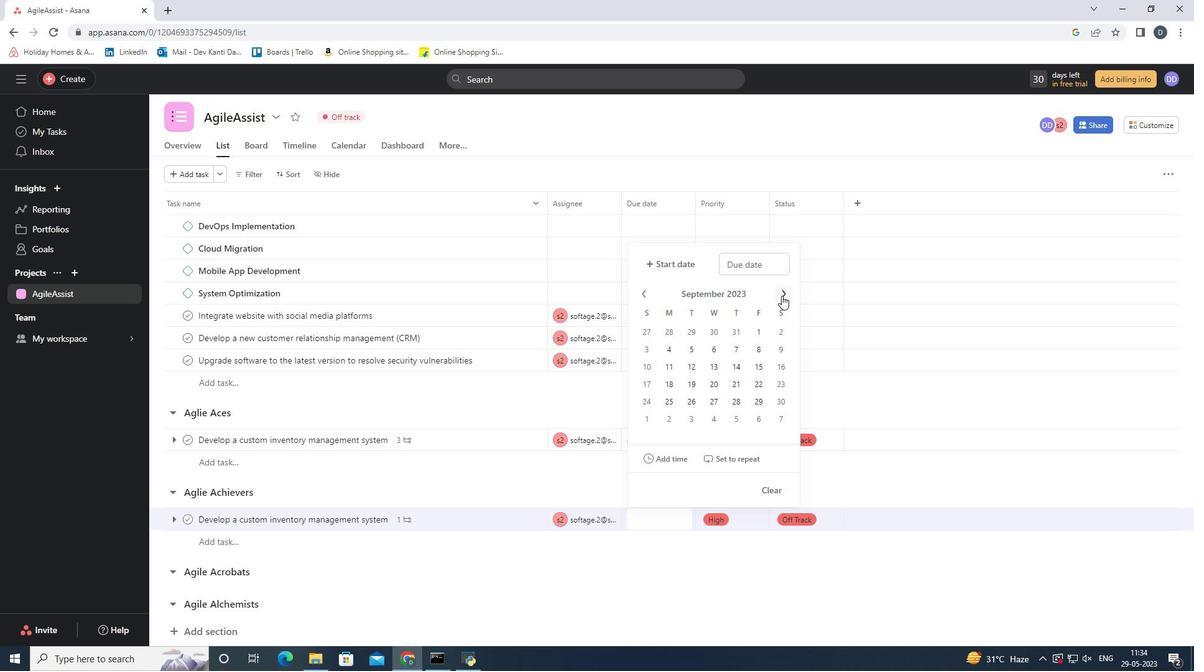 
Action: Mouse pressed left at (781, 296)
Screenshot: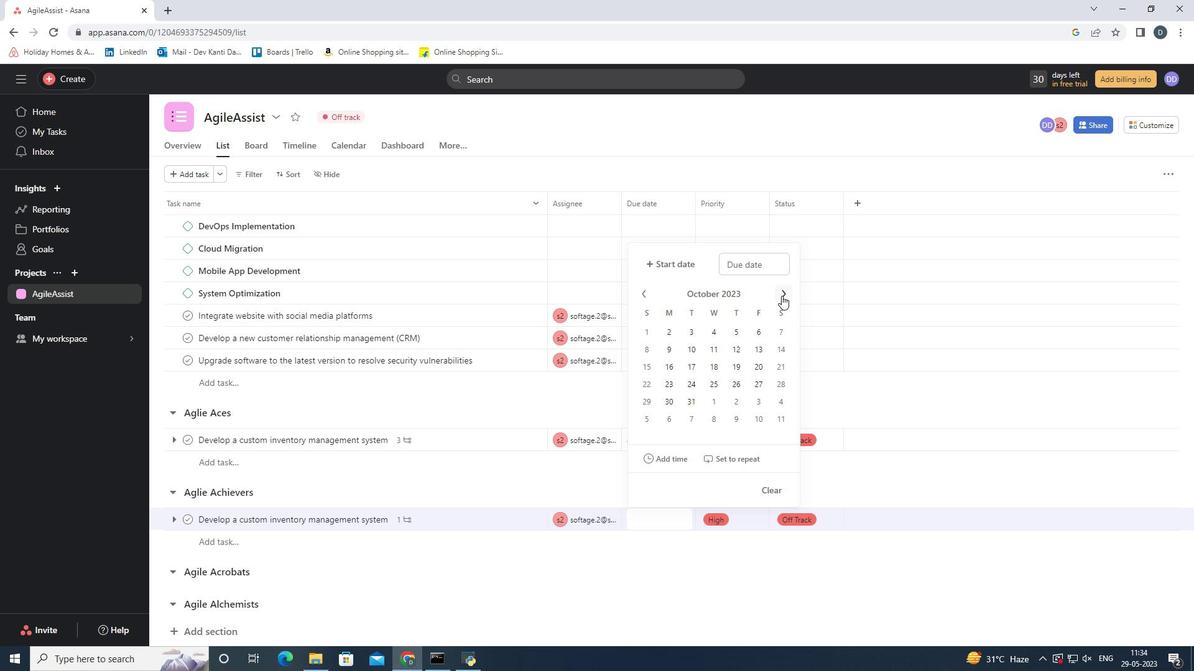 
Action: Mouse pressed left at (781, 296)
Screenshot: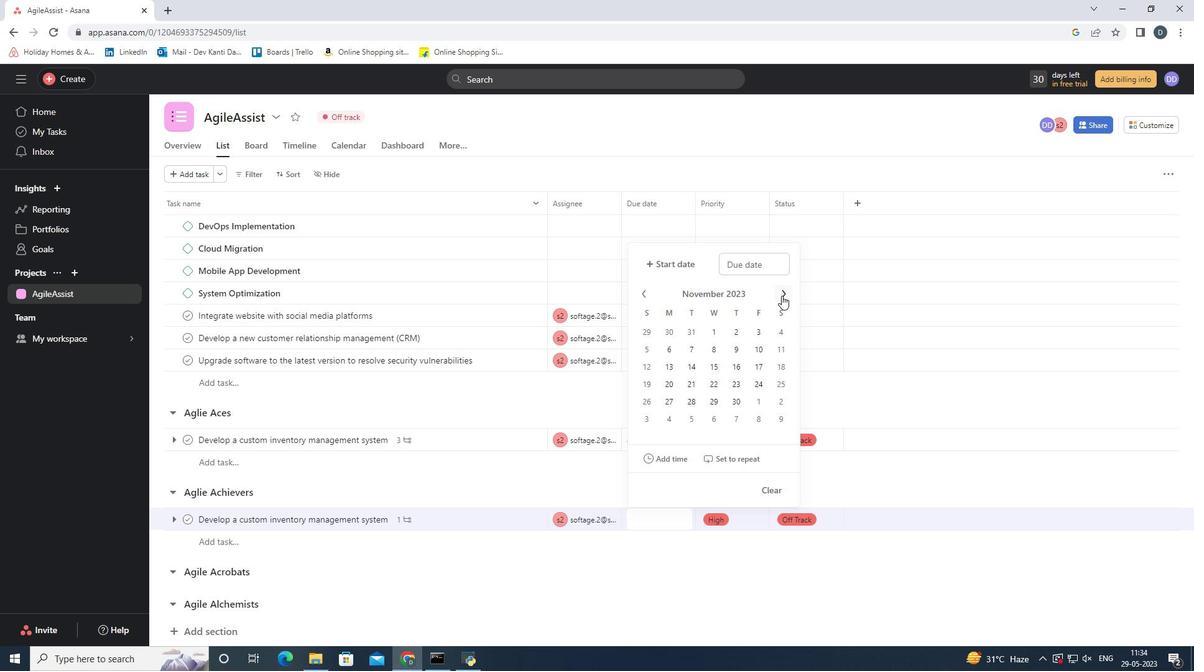 
Action: Mouse moved to (776, 385)
Screenshot: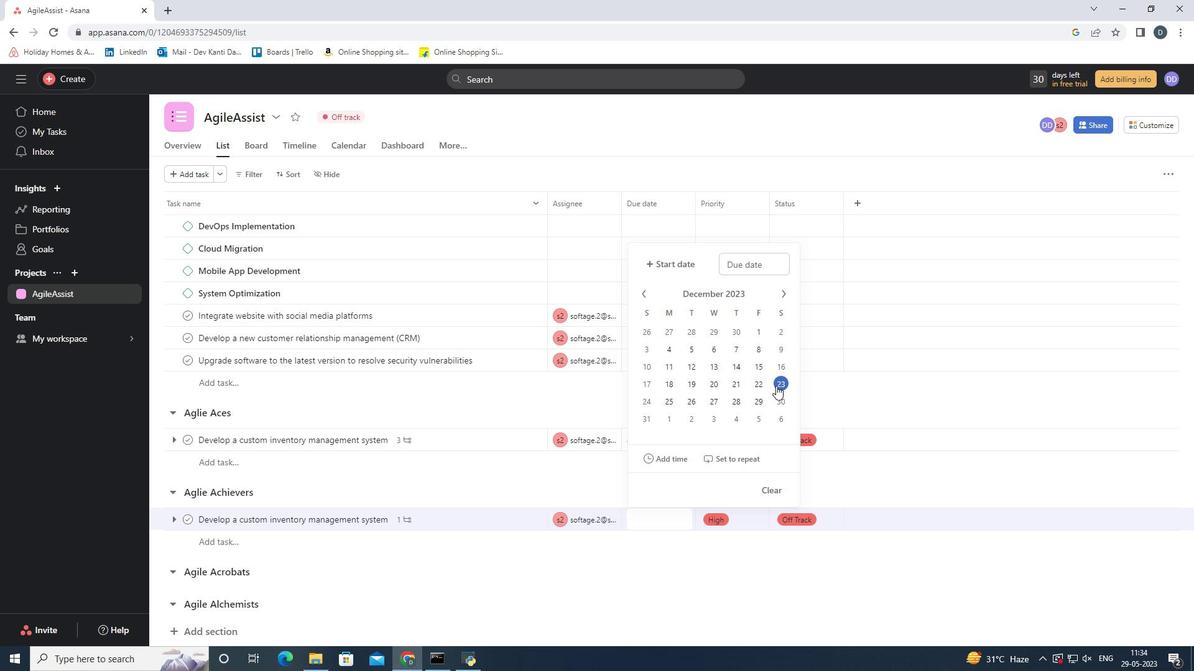 
Action: Mouse pressed left at (776, 385)
Screenshot: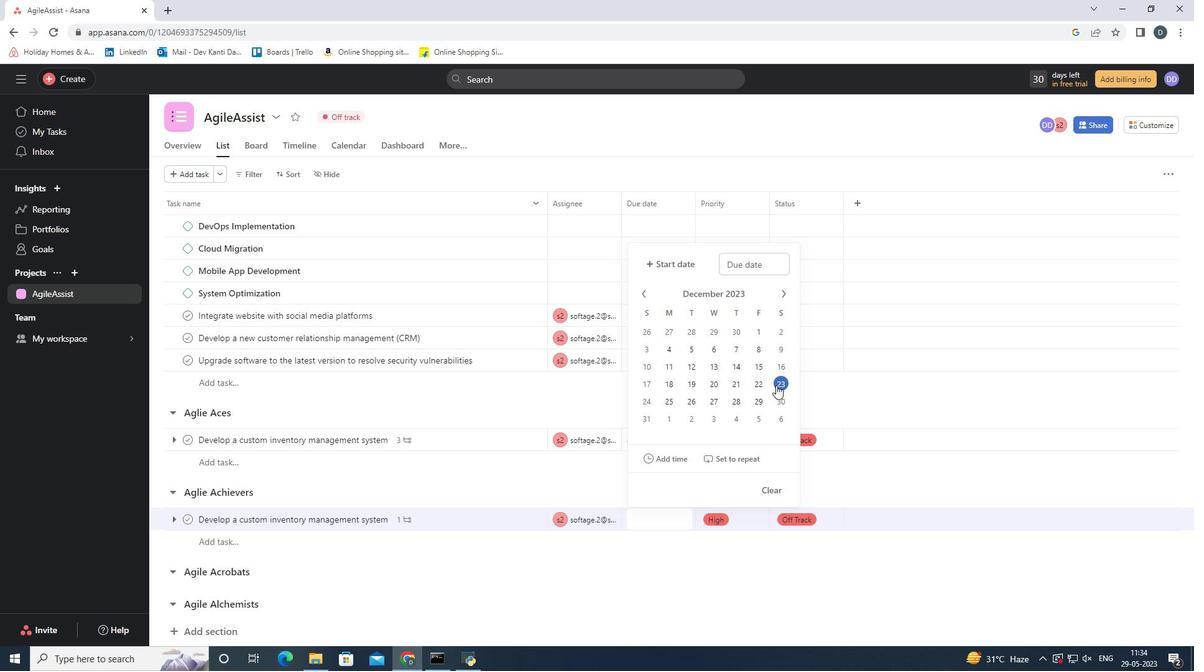 
Action: Mouse moved to (729, 585)
Screenshot: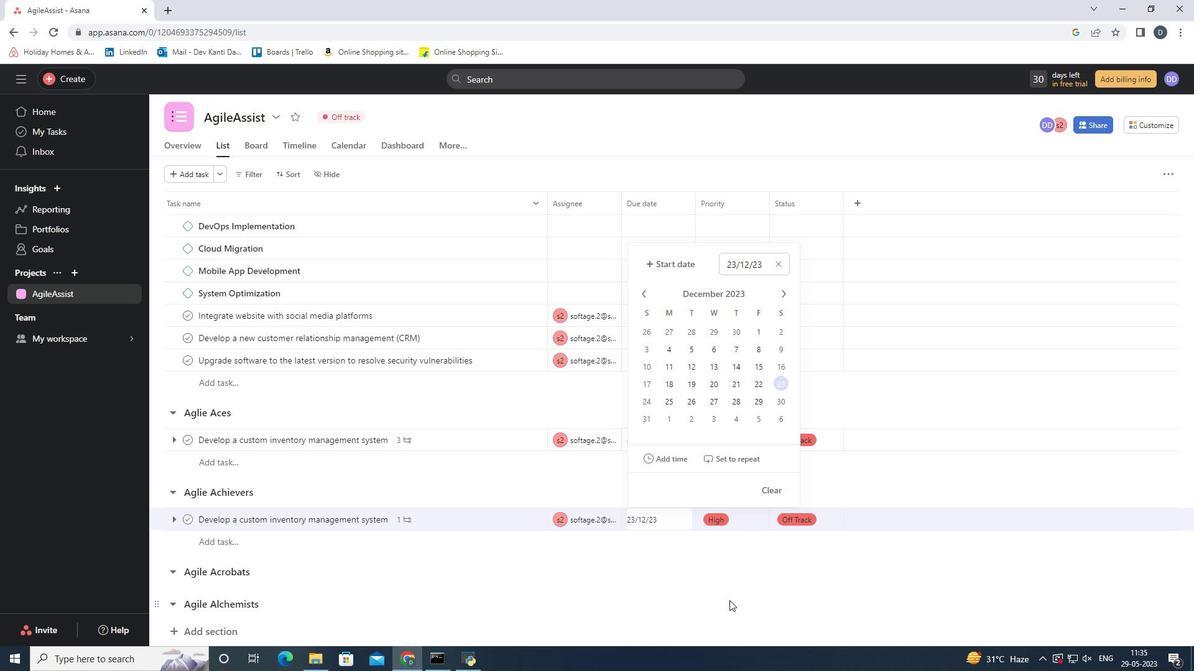 
Action: Mouse pressed left at (729, 585)
Screenshot: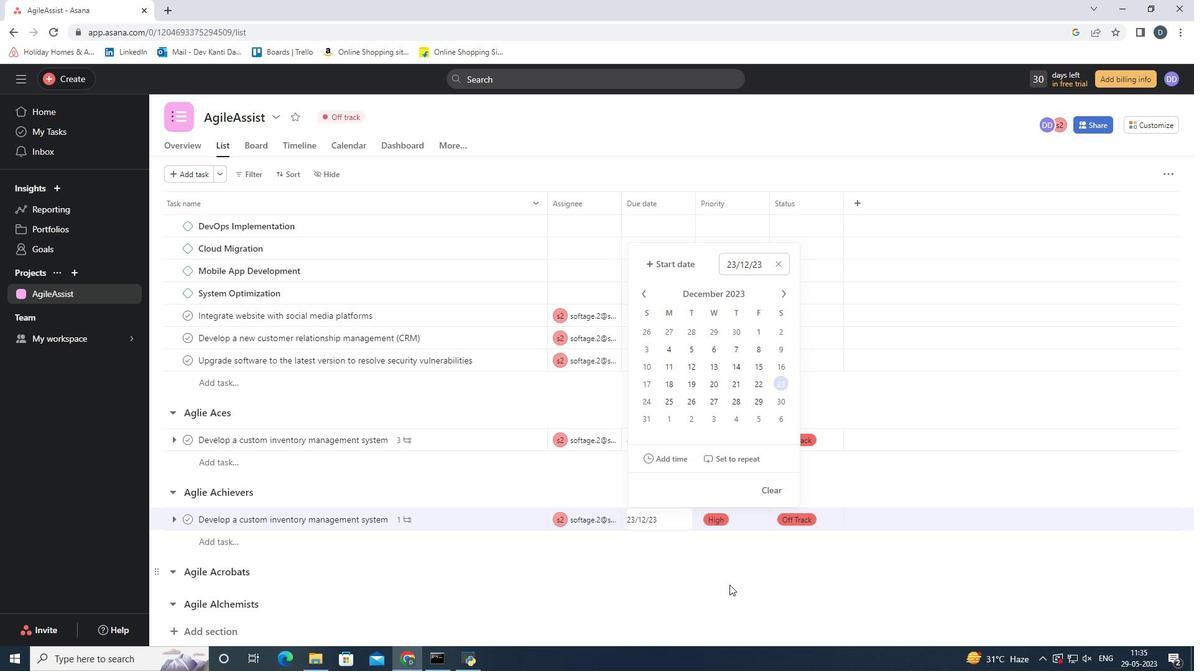 
Action: Mouse scrolled (729, 584) with delta (0, 0)
Screenshot: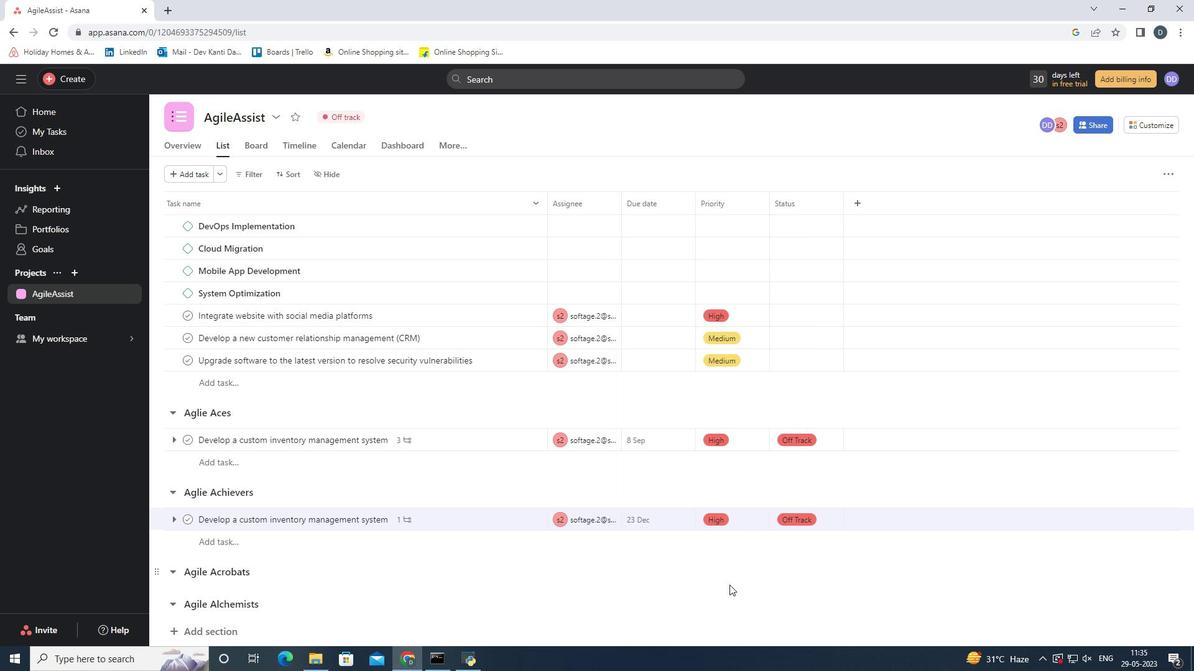 
Action: Mouse scrolled (729, 584) with delta (0, 0)
Screenshot: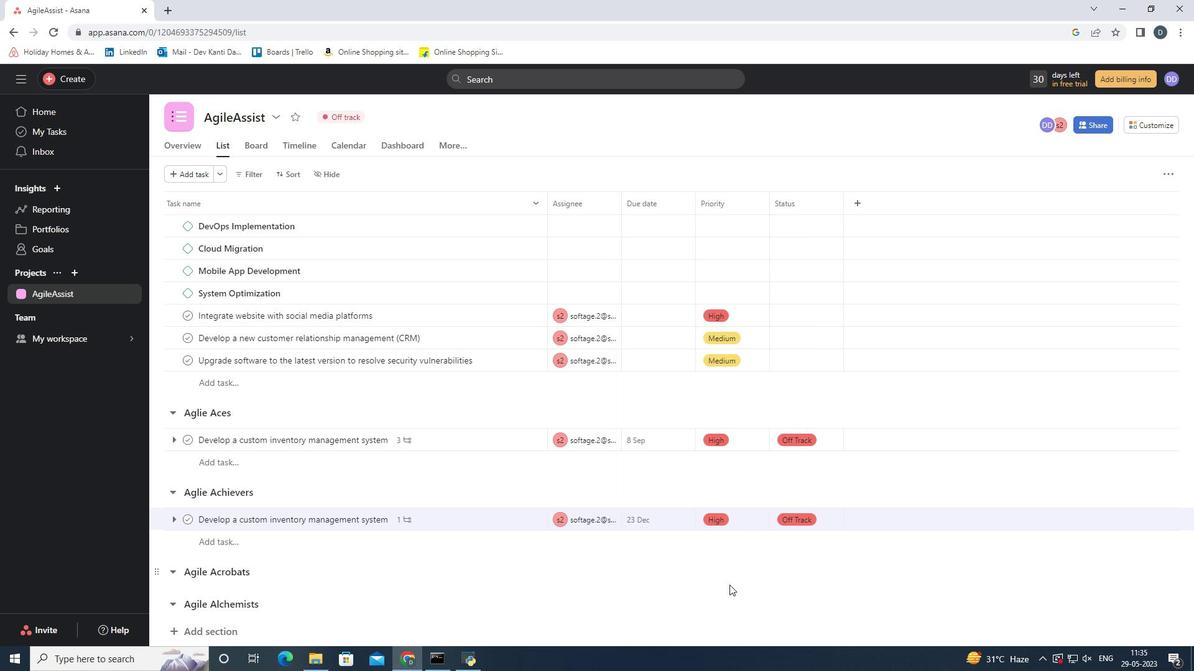 
Action: Mouse scrolled (729, 584) with delta (0, 0)
Screenshot: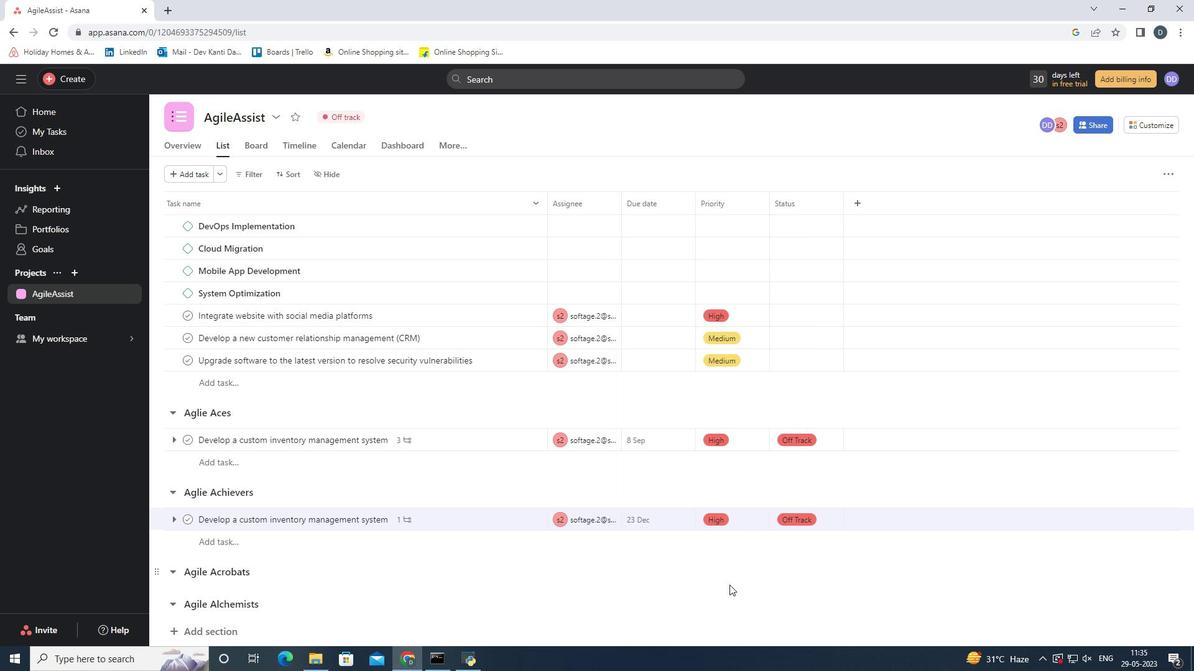 
Action: Mouse moved to (787, 476)
Screenshot: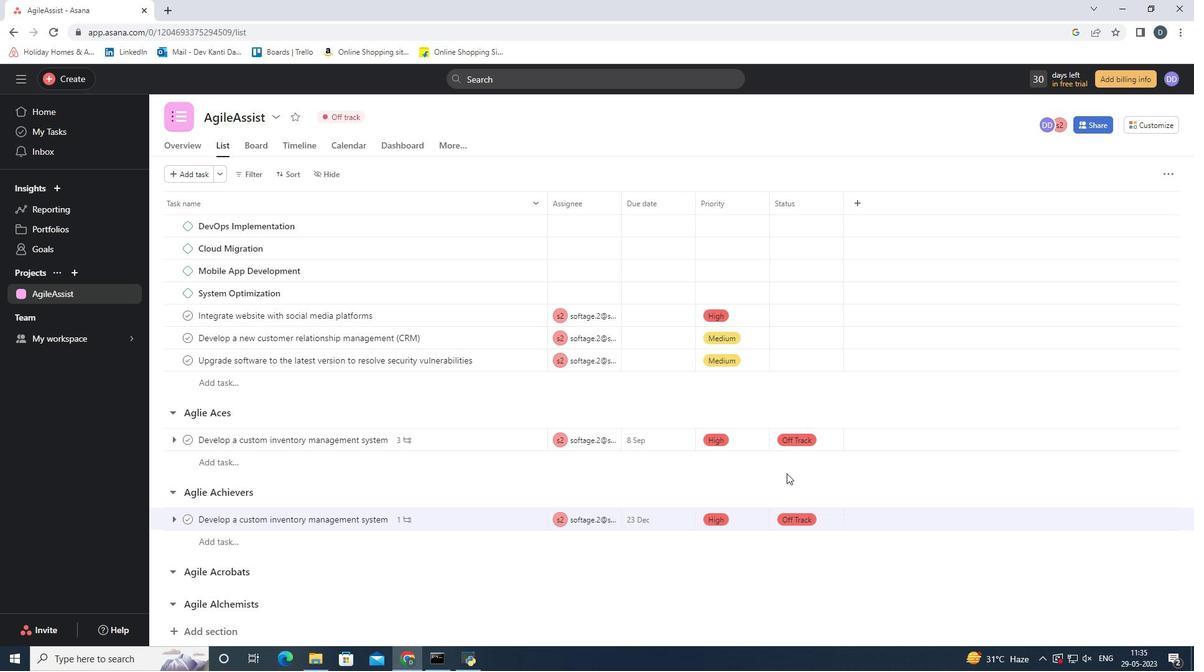 
